 Task: Look for space in Villarrica, Paraguay from 9th June, 2023 to 16th June, 2023 for 2 adults in price range Rs.8000 to Rs.16000. Place can be entire place with 2 bedrooms having 2 beds and 1 bathroom. Property type can be house, flat, guest house. Booking option can be shelf check-in. Required host language is English.
Action: Mouse moved to (444, 93)
Screenshot: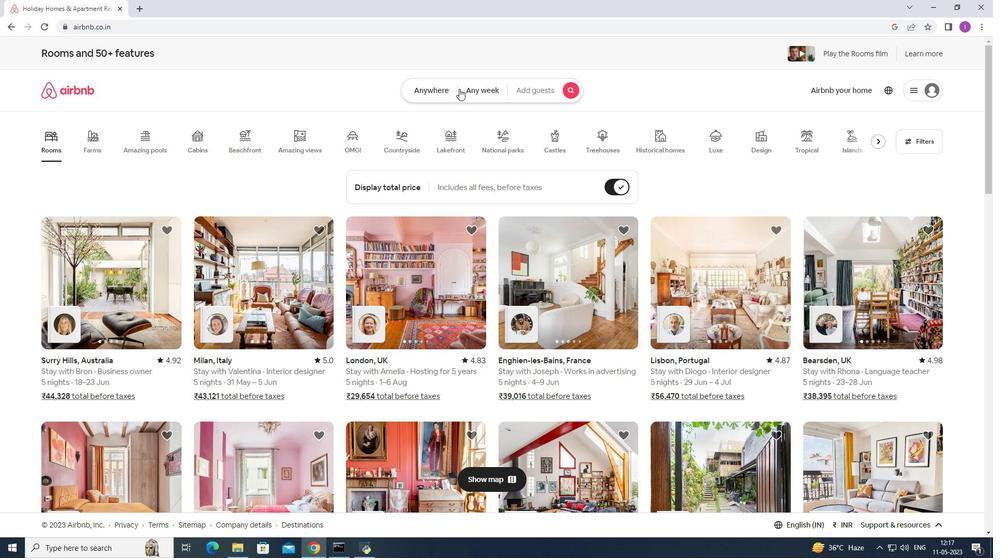 
Action: Mouse pressed left at (444, 93)
Screenshot: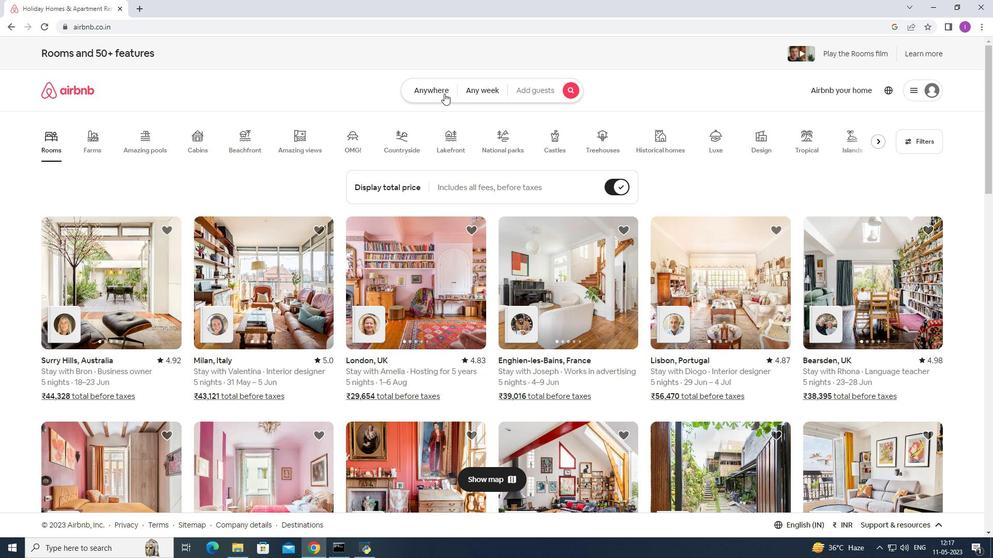 
Action: Mouse moved to (322, 133)
Screenshot: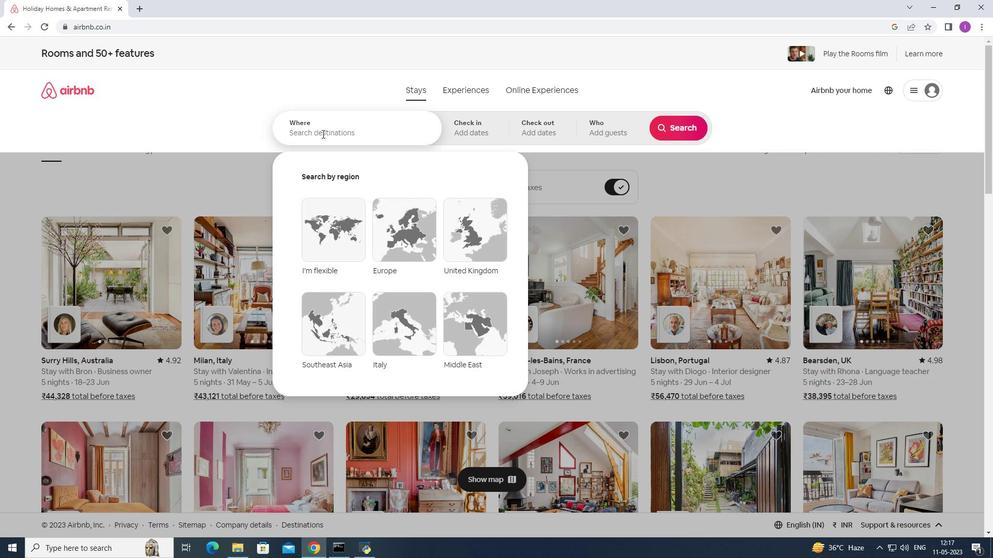 
Action: Mouse pressed left at (322, 133)
Screenshot: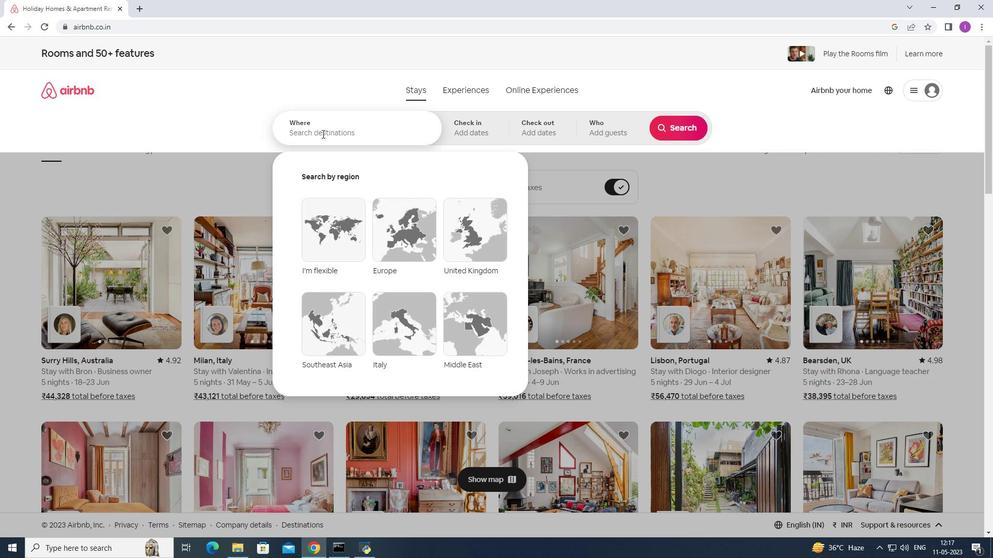 
Action: Mouse moved to (473, 103)
Screenshot: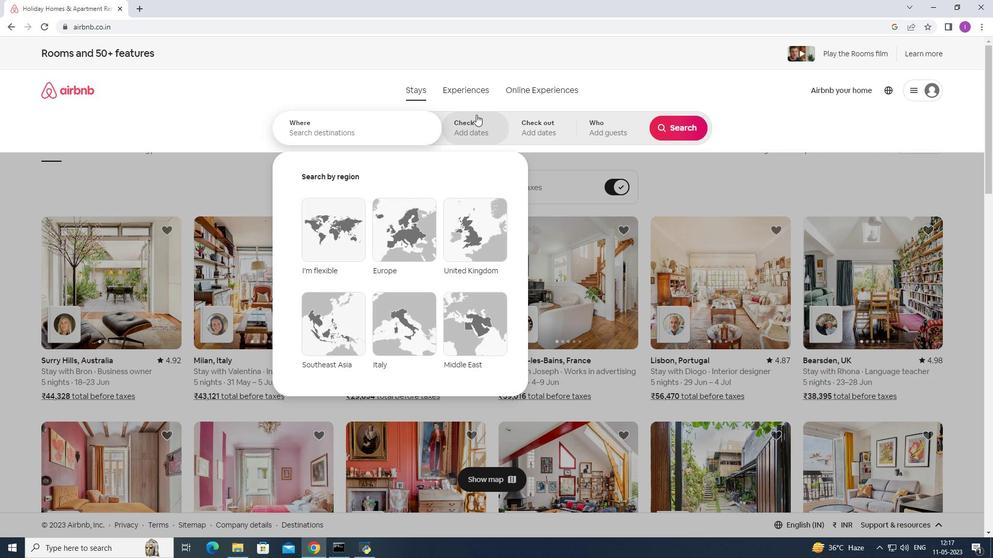 
Action: Key pressed <Key.shift>Villarrica,<Key.shift>Paraguay
Screenshot: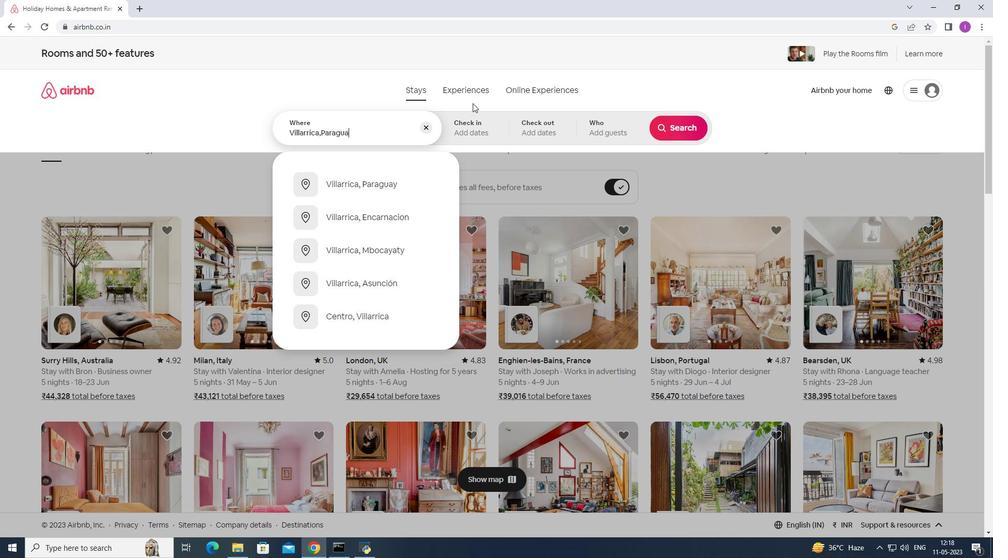 
Action: Mouse moved to (377, 180)
Screenshot: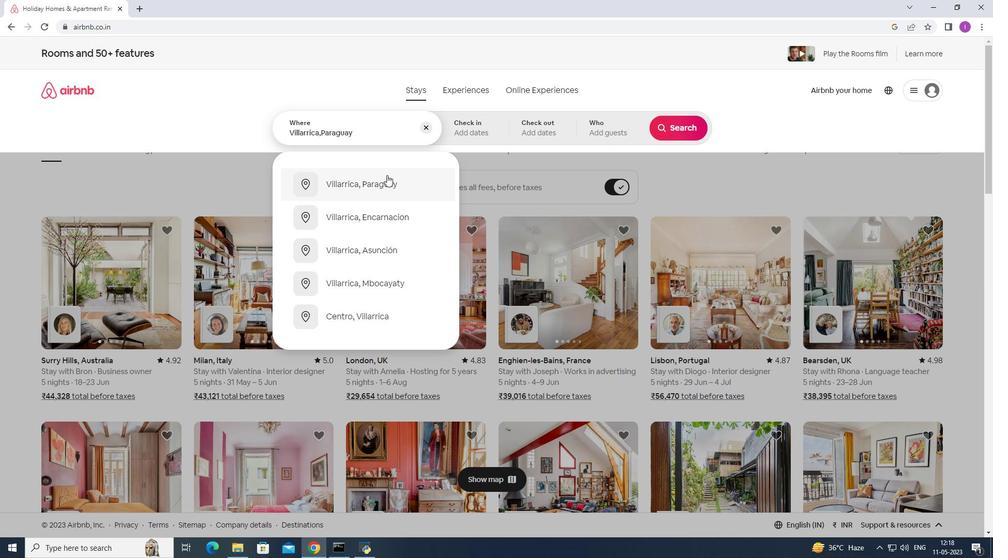 
Action: Mouse pressed left at (377, 180)
Screenshot: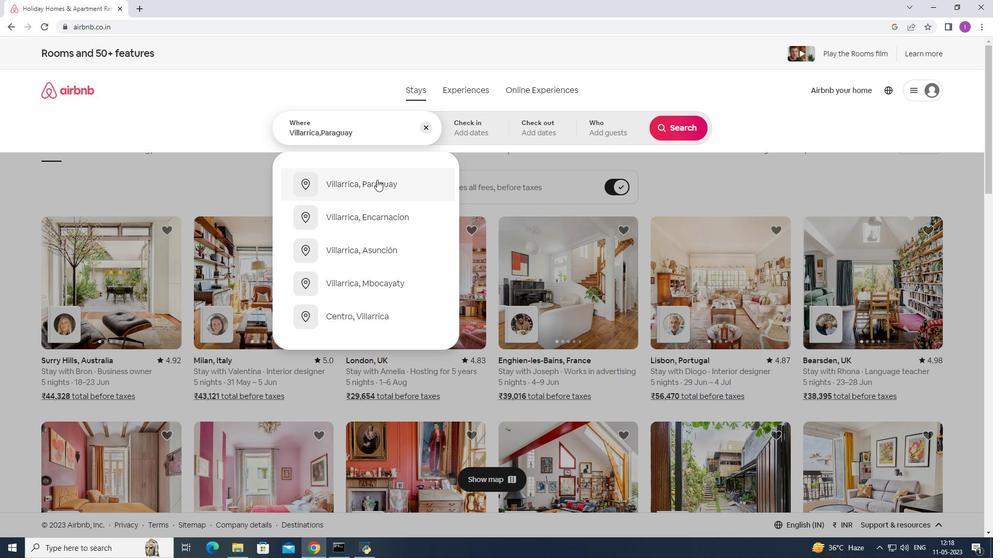 
Action: Mouse moved to (677, 212)
Screenshot: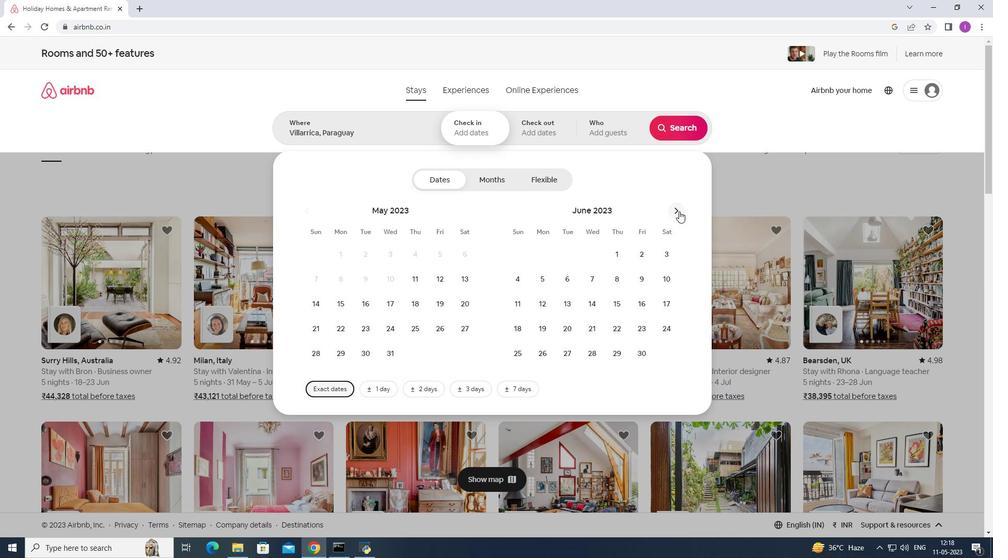 
Action: Mouse pressed left at (677, 212)
Screenshot: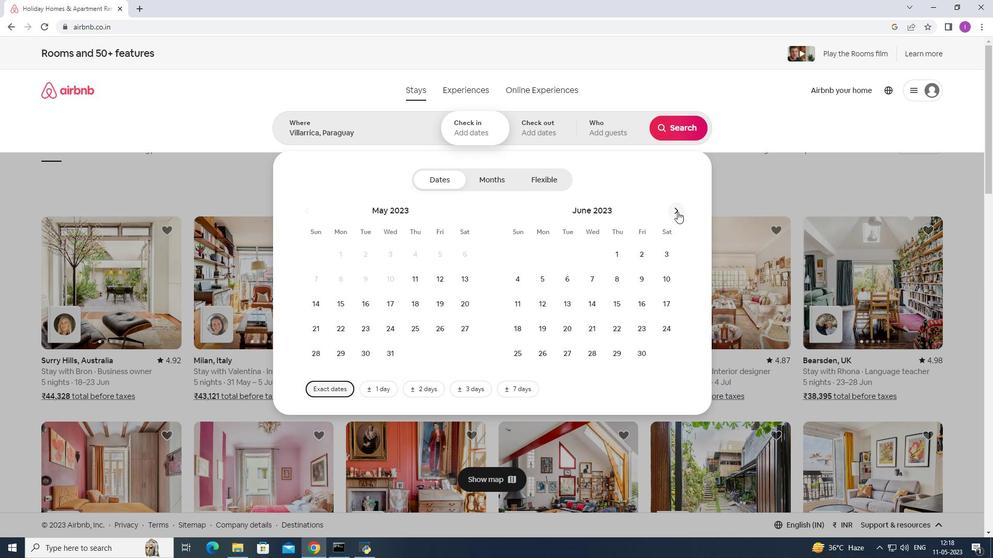 
Action: Mouse moved to (442, 283)
Screenshot: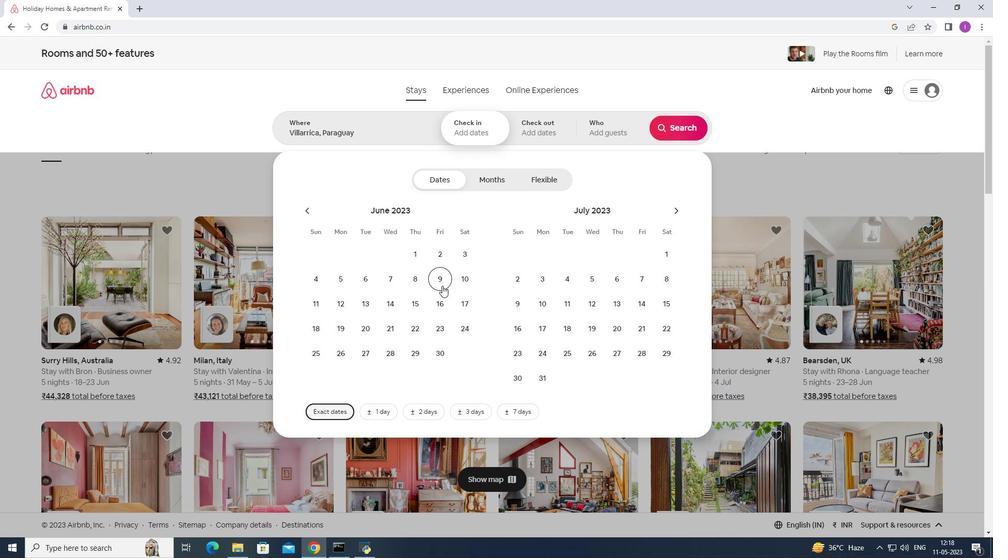 
Action: Mouse pressed left at (442, 283)
Screenshot: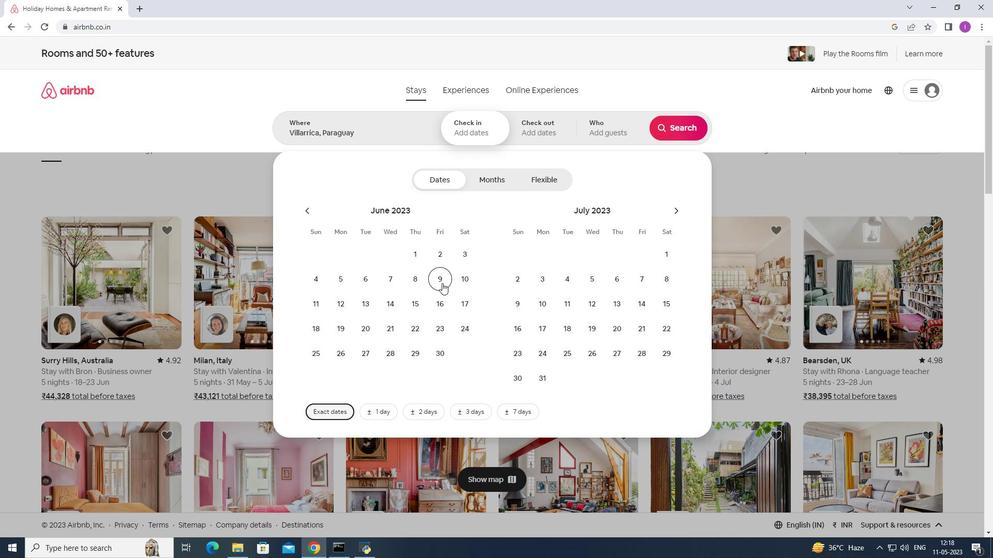 
Action: Mouse moved to (442, 297)
Screenshot: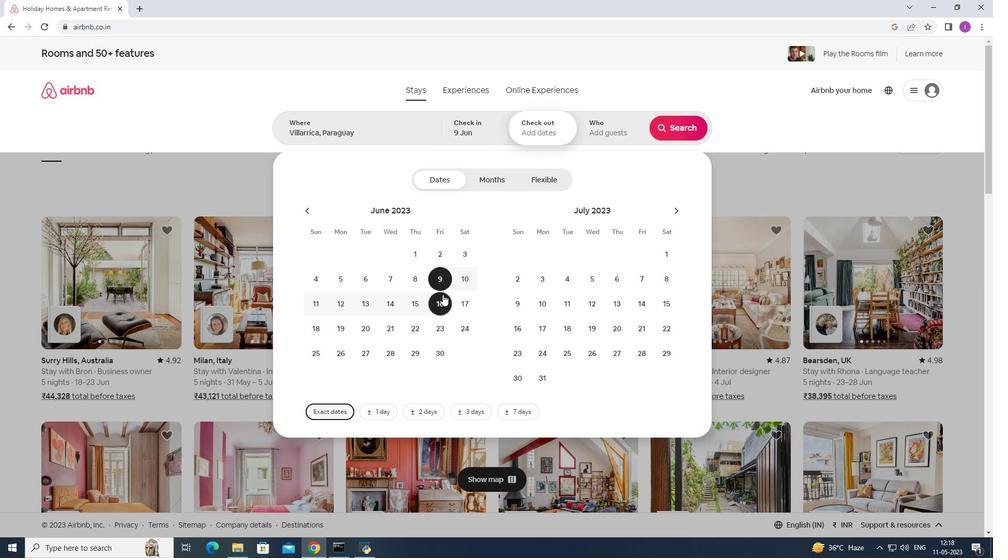
Action: Mouse pressed left at (442, 297)
Screenshot: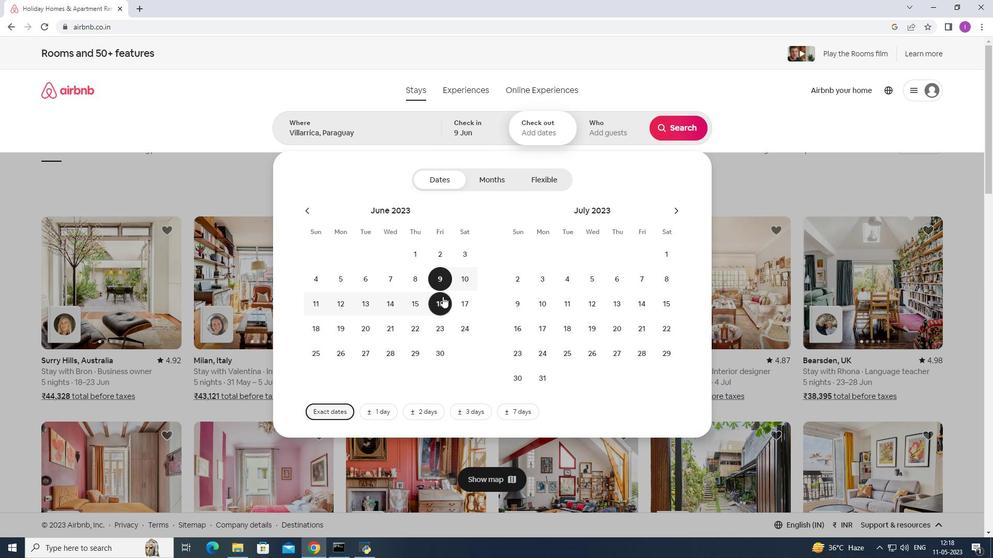 
Action: Mouse moved to (622, 135)
Screenshot: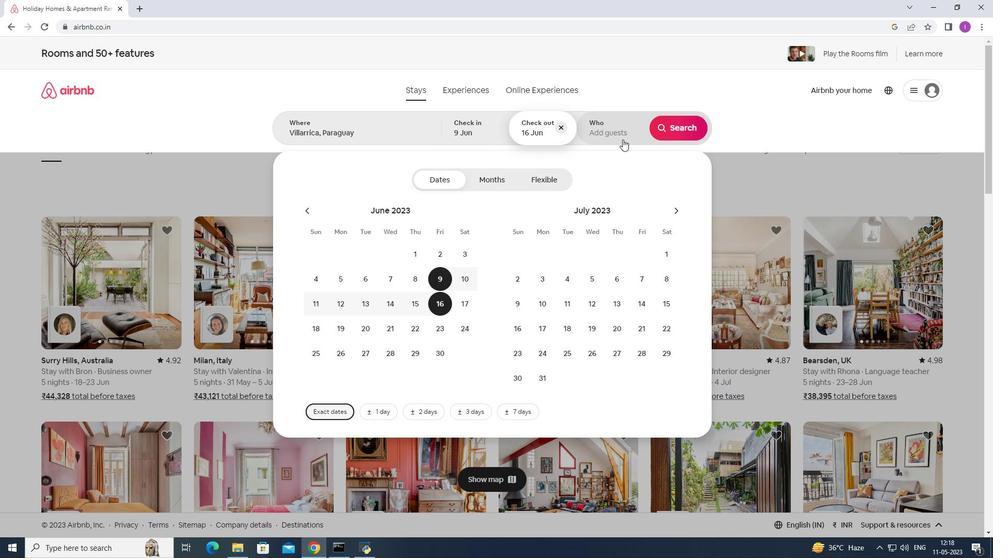 
Action: Mouse pressed left at (622, 135)
Screenshot: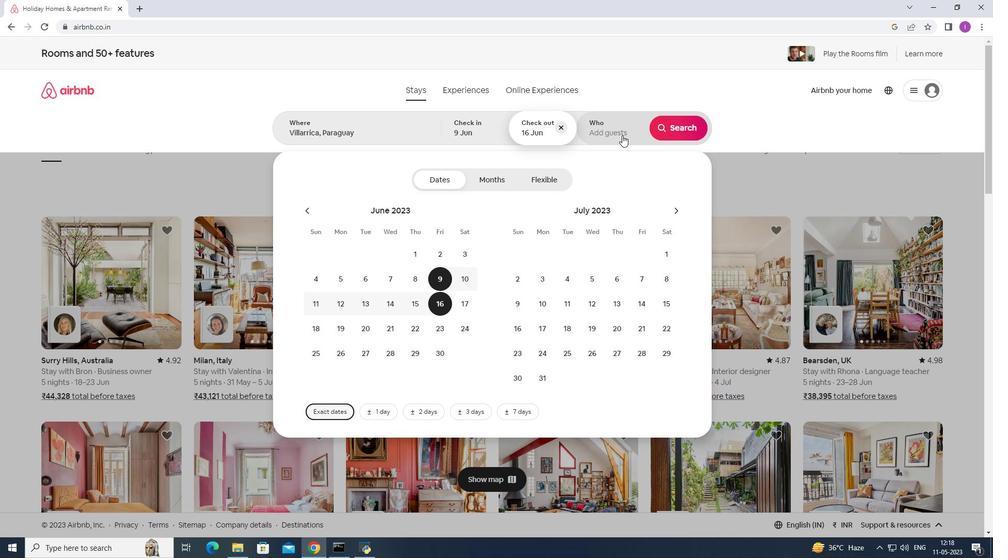 
Action: Mouse moved to (681, 184)
Screenshot: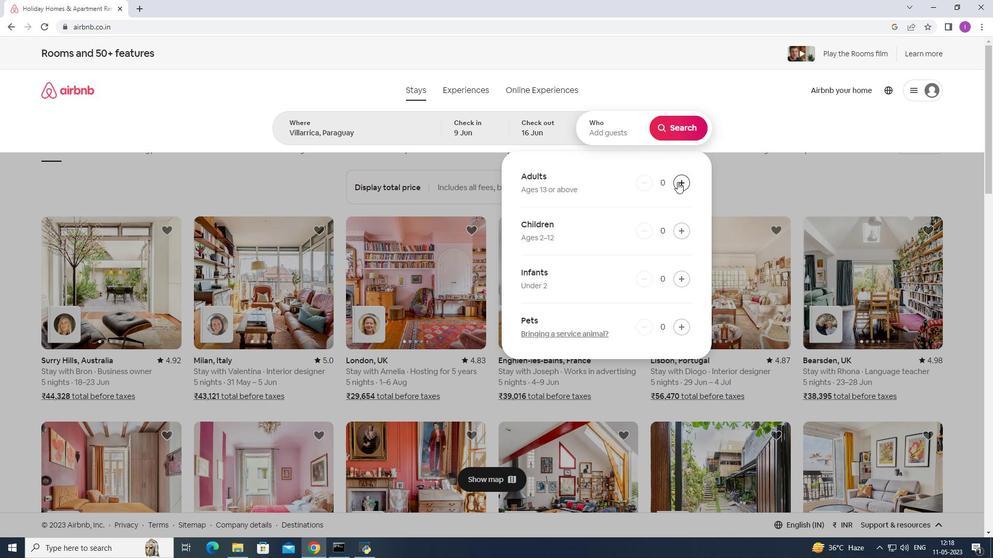 
Action: Mouse pressed left at (681, 184)
Screenshot: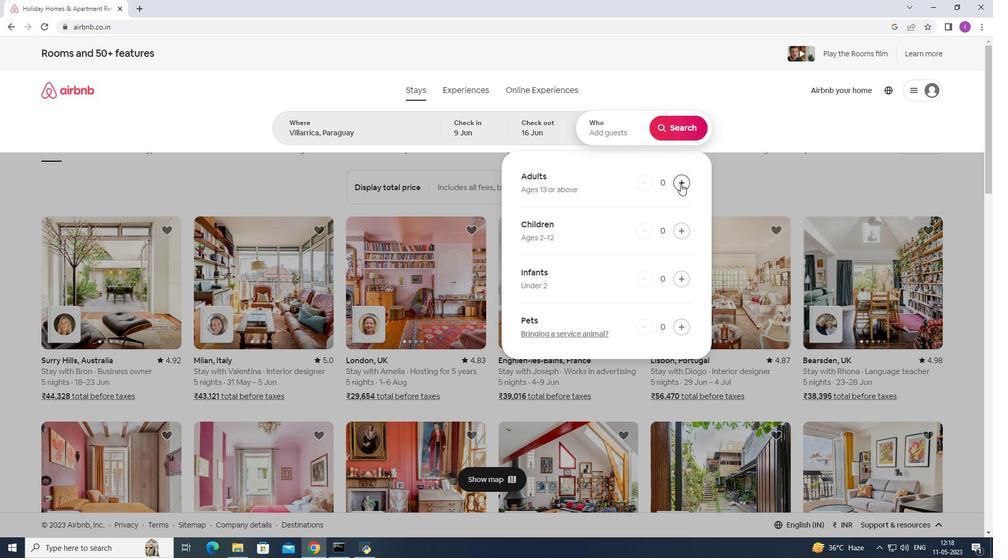 
Action: Mouse moved to (681, 183)
Screenshot: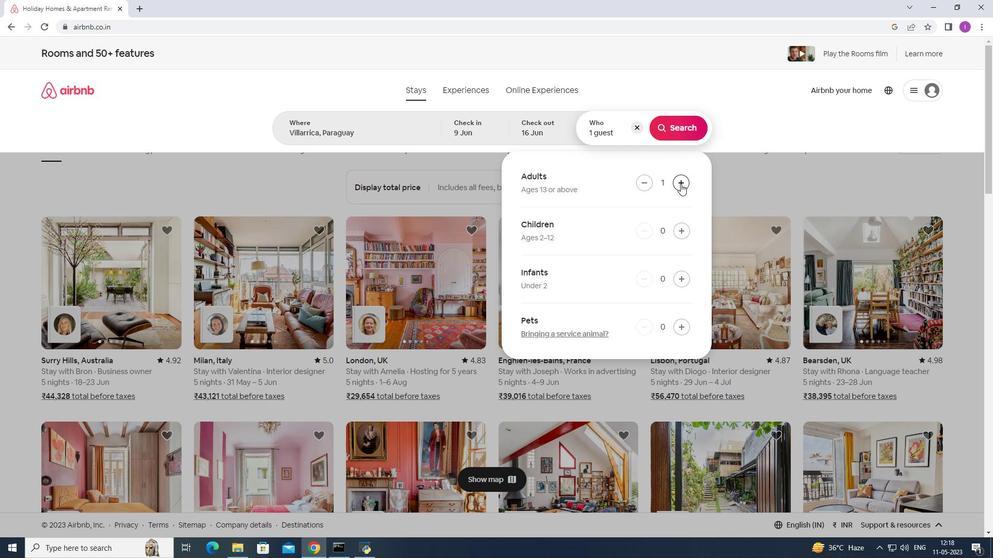 
Action: Mouse pressed left at (681, 183)
Screenshot: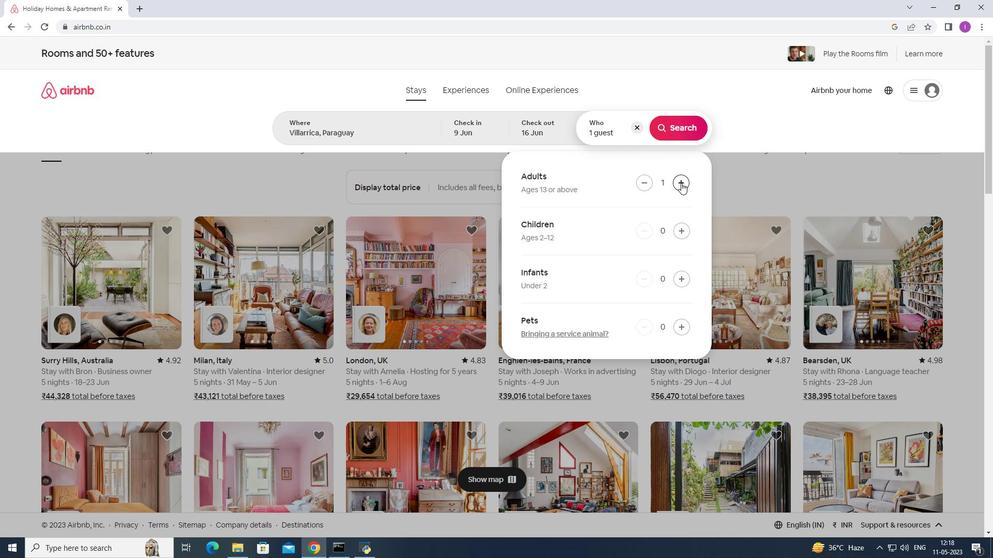 
Action: Mouse moved to (672, 122)
Screenshot: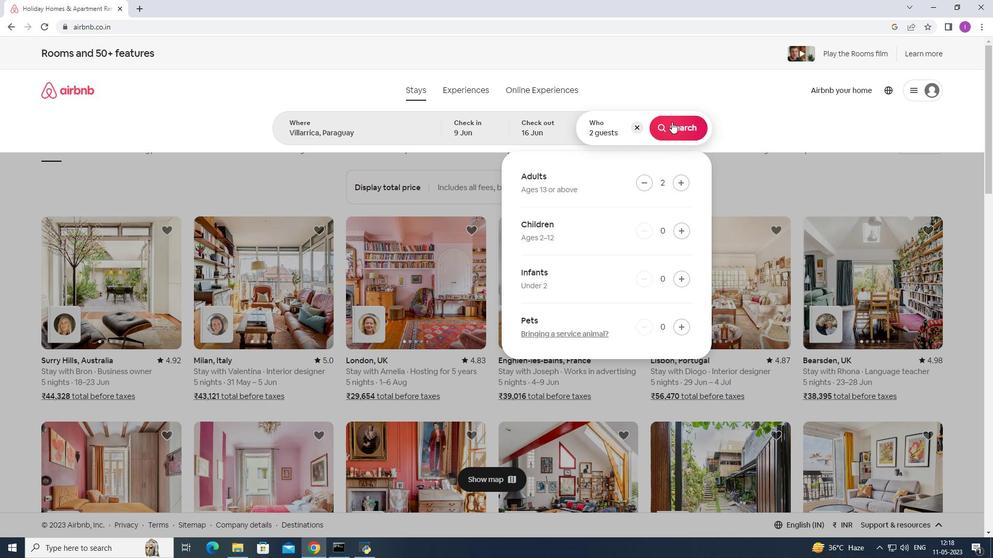 
Action: Mouse pressed left at (672, 122)
Screenshot: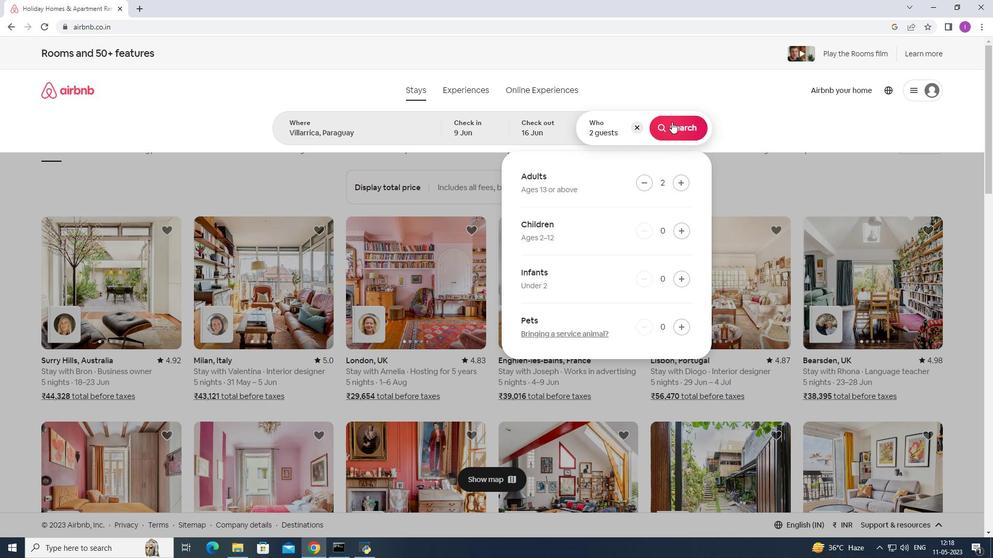 
Action: Mouse moved to (940, 92)
Screenshot: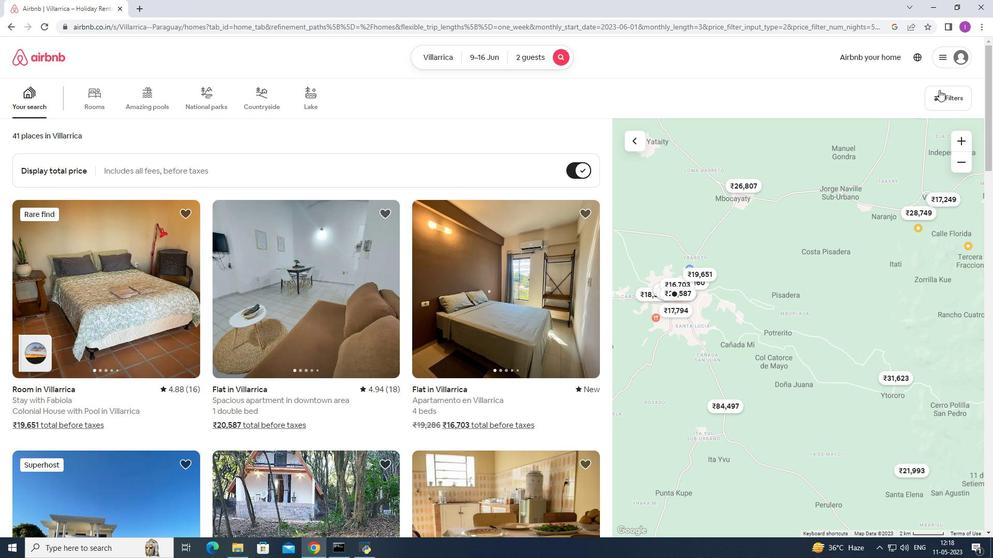 
Action: Mouse pressed left at (940, 92)
Screenshot: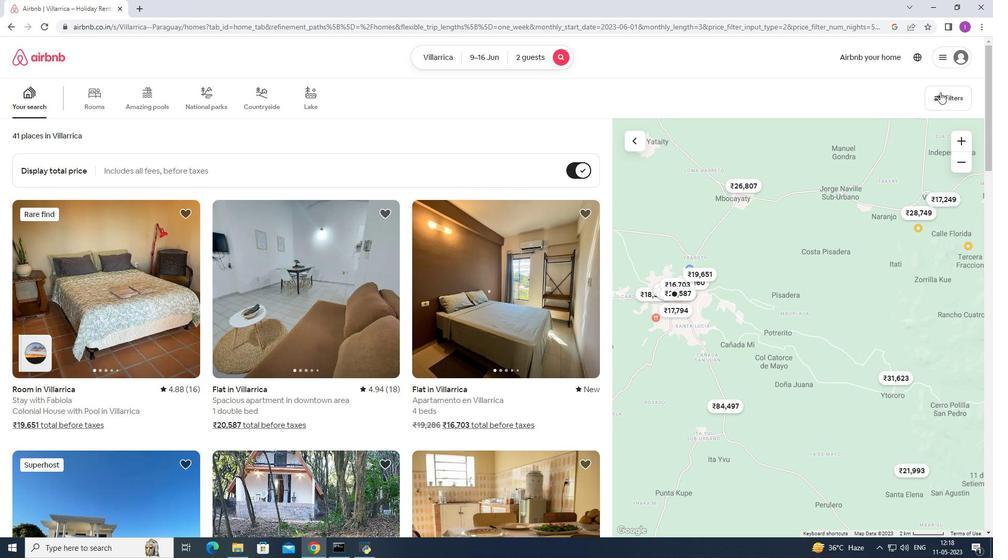 
Action: Mouse moved to (564, 356)
Screenshot: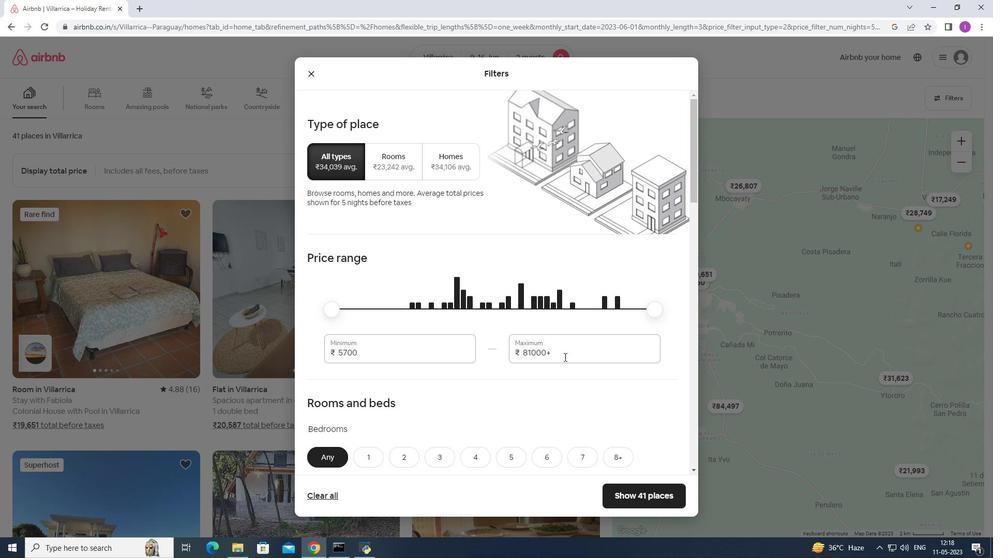 
Action: Mouse pressed left at (564, 356)
Screenshot: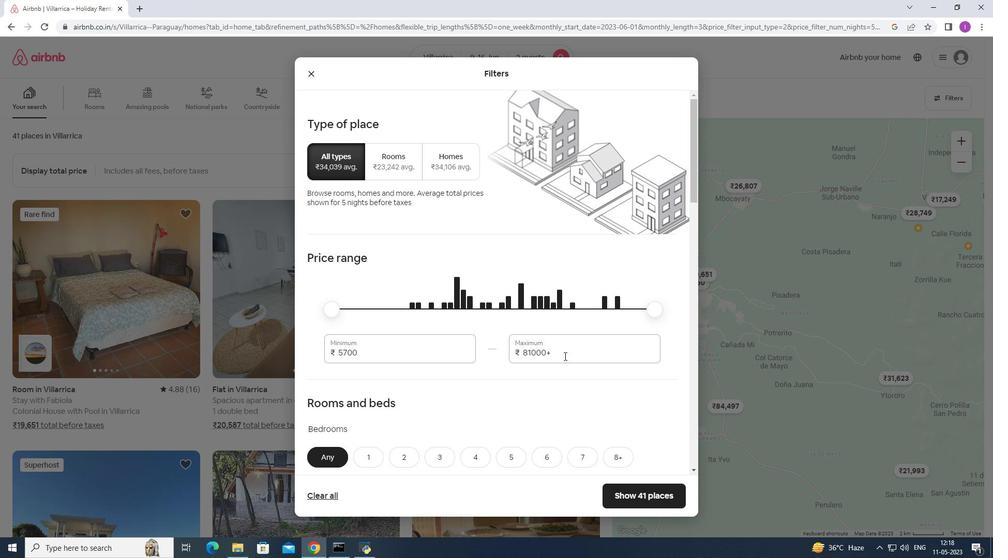 
Action: Mouse moved to (518, 352)
Screenshot: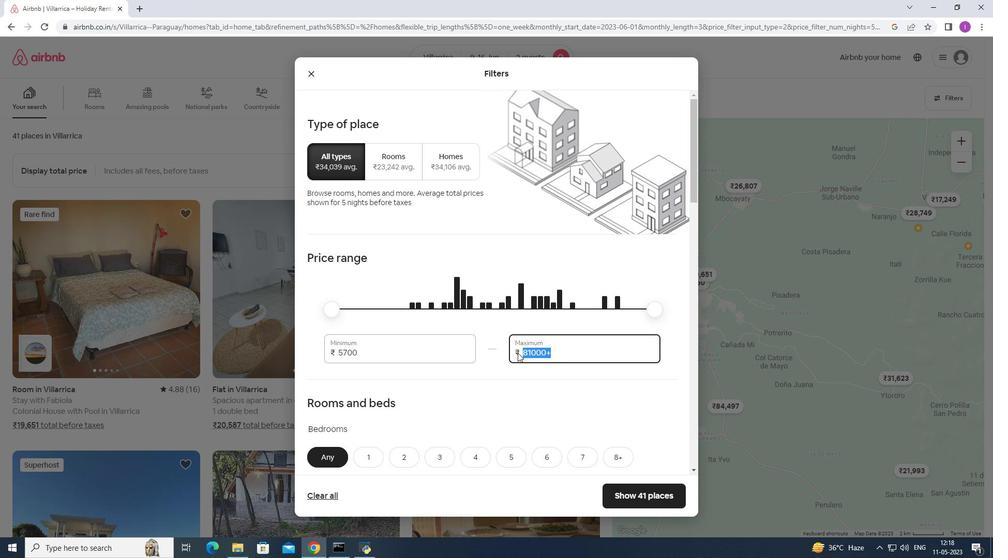 
Action: Key pressed 16
Screenshot: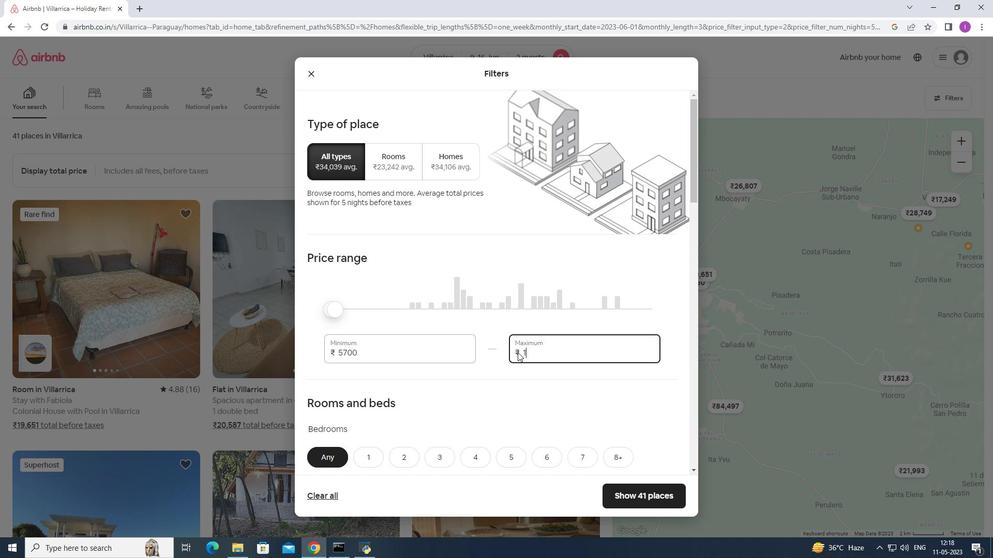 
Action: Mouse moved to (518, 352)
Screenshot: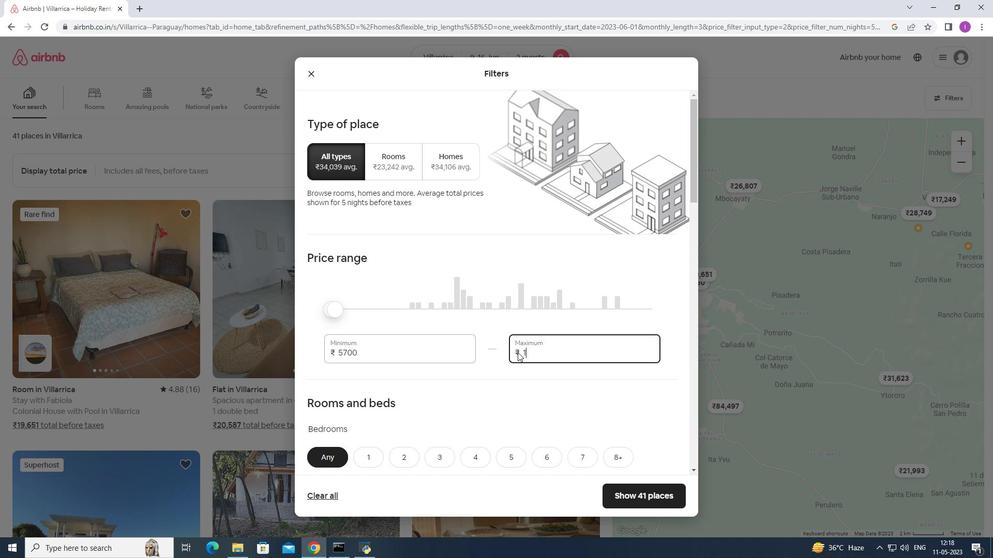 
Action: Key pressed 00
Screenshot: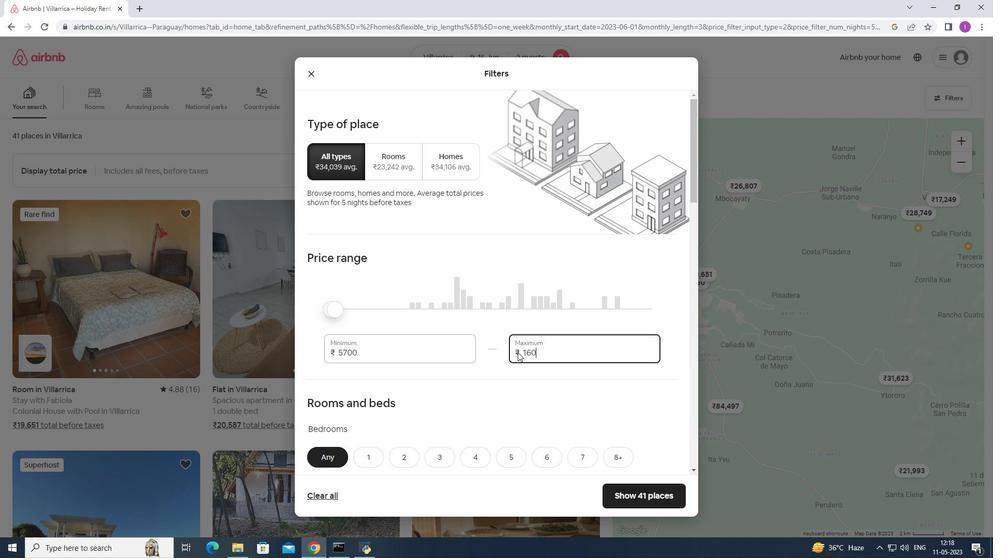 
Action: Mouse moved to (518, 351)
Screenshot: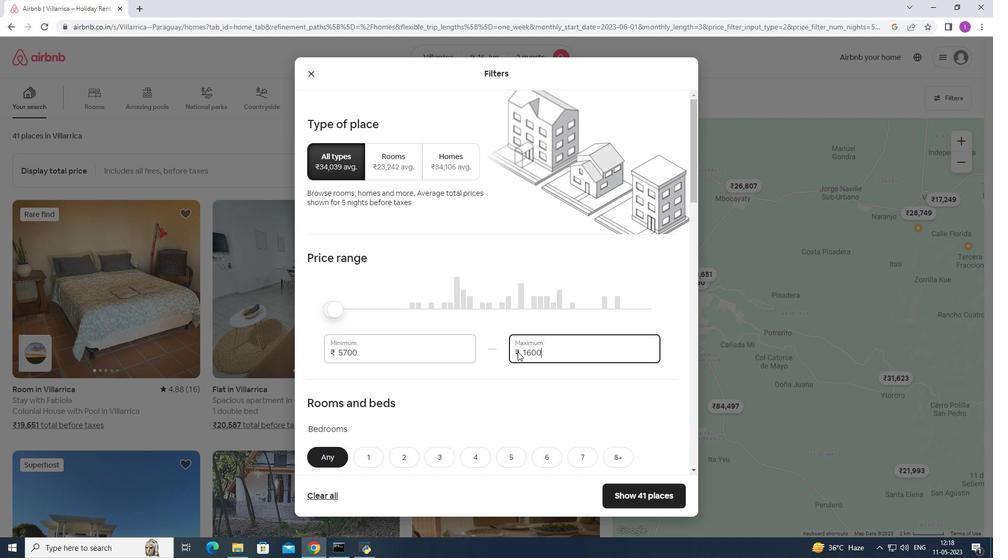 
Action: Key pressed 0
Screenshot: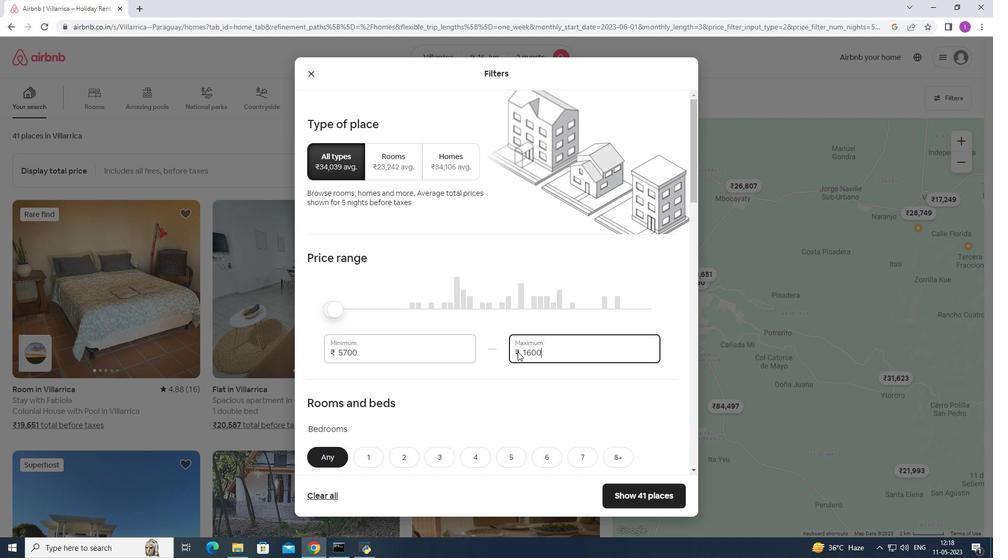 
Action: Mouse moved to (385, 350)
Screenshot: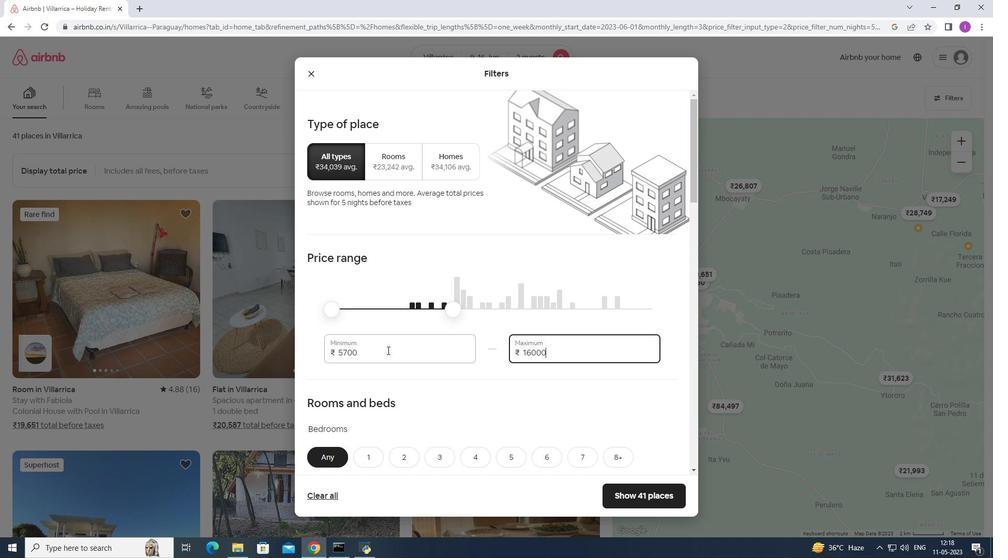 
Action: Mouse pressed left at (385, 350)
Screenshot: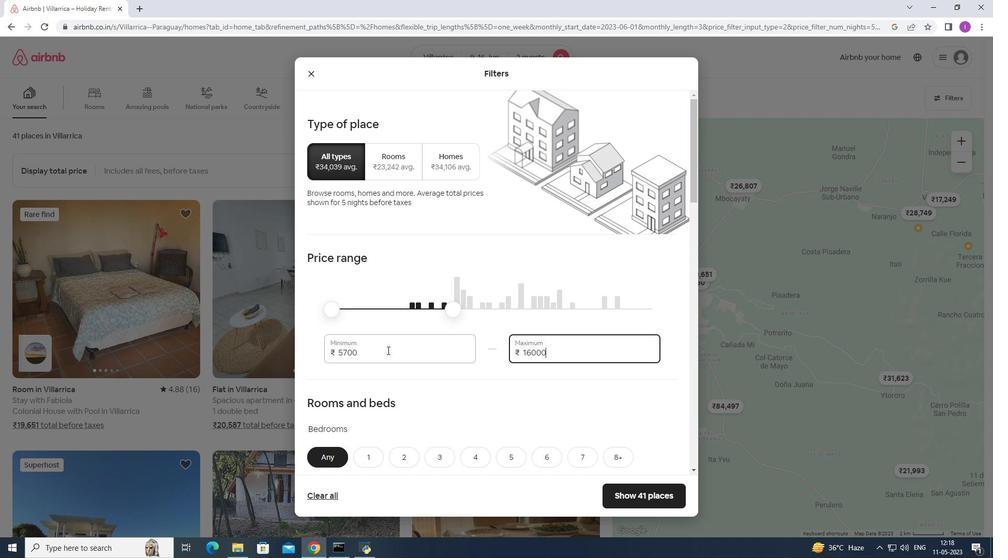 
Action: Mouse moved to (324, 356)
Screenshot: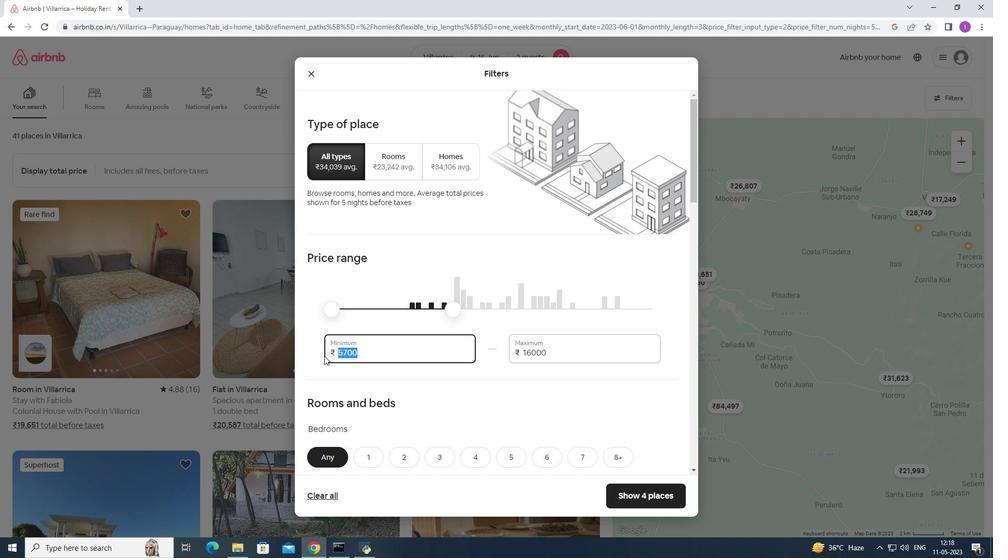 
Action: Key pressed 8
Screenshot: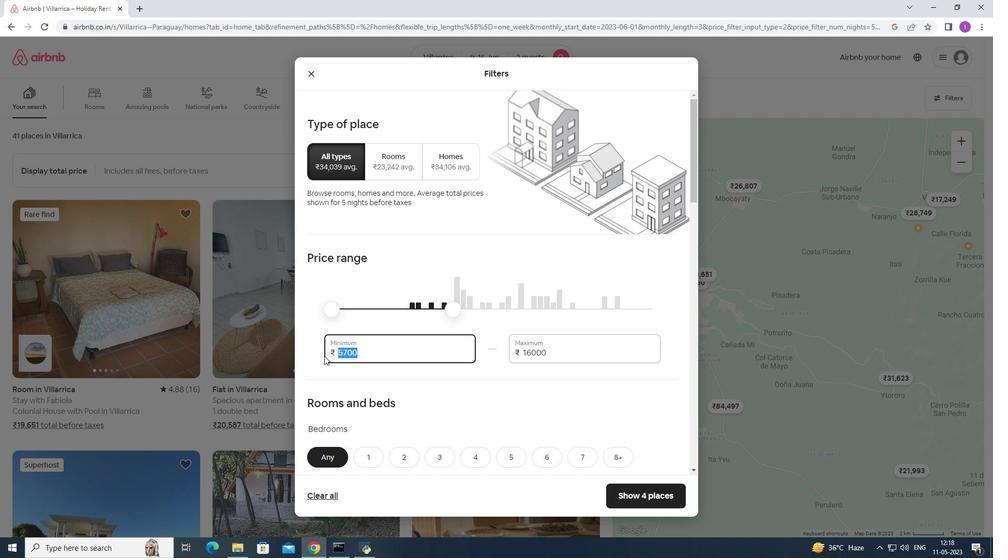 
Action: Mouse moved to (323, 356)
Screenshot: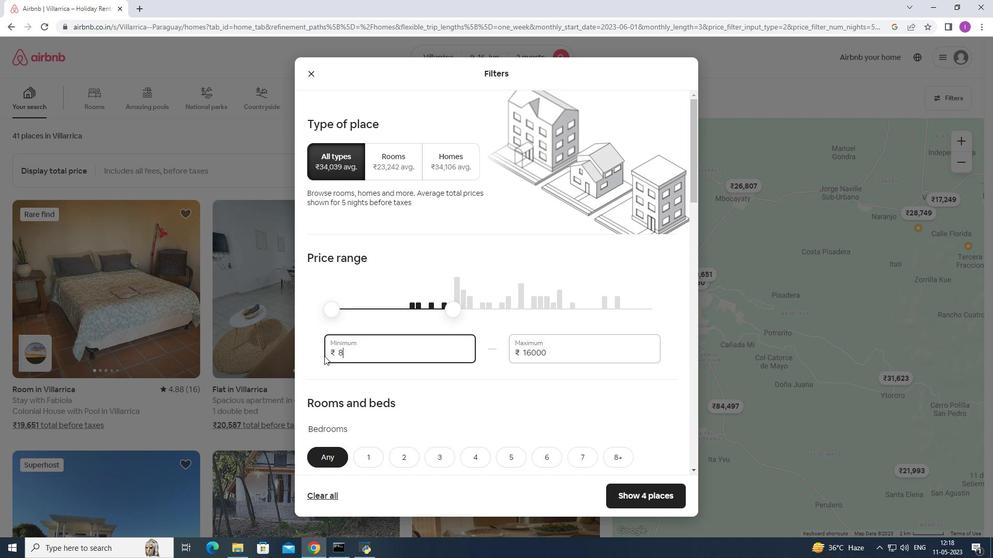 
Action: Key pressed 0
Screenshot: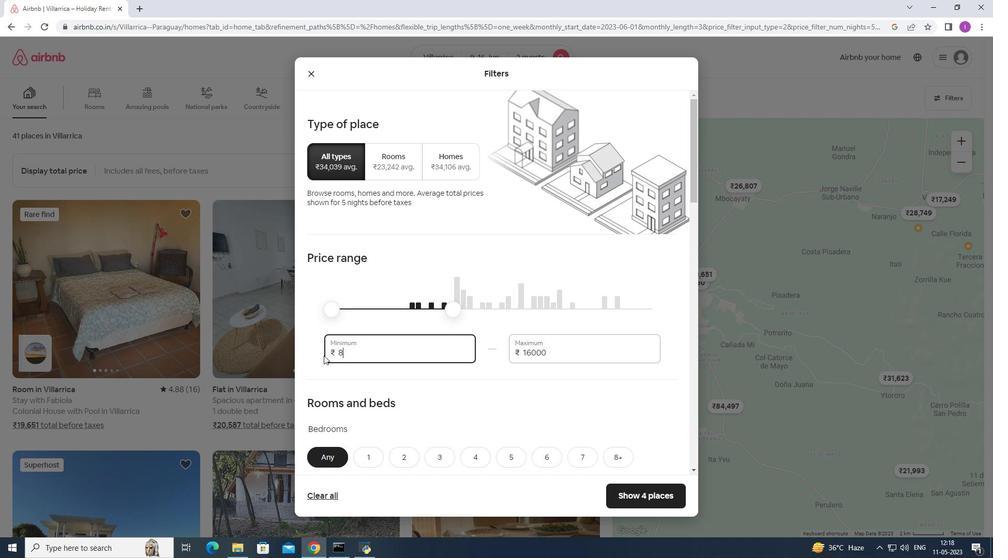 
Action: Mouse moved to (321, 355)
Screenshot: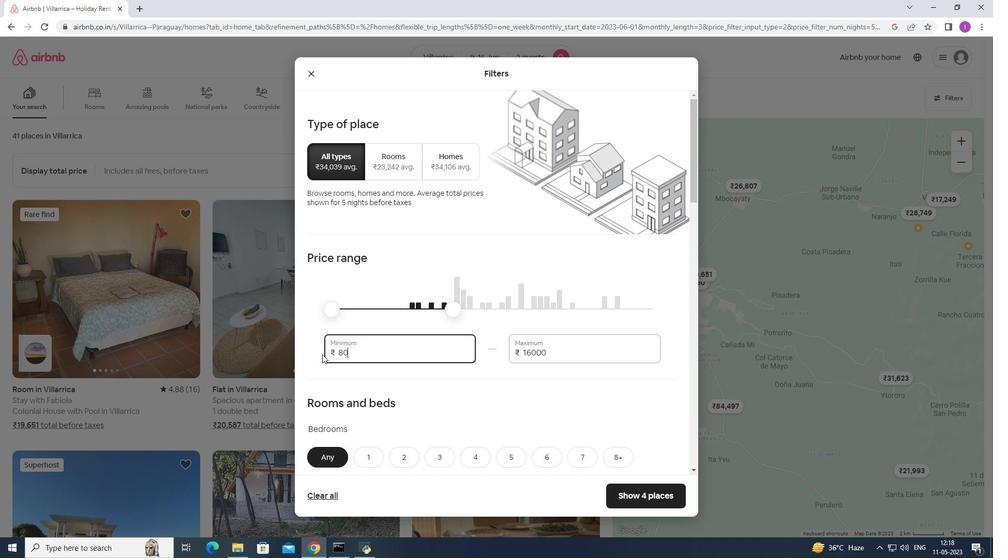 
Action: Key pressed 0
Screenshot: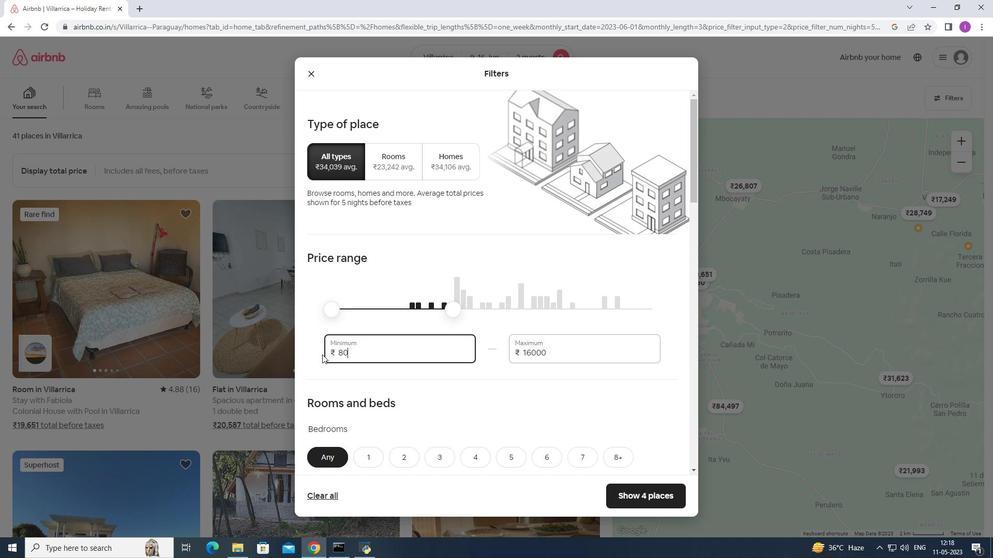 
Action: Mouse moved to (318, 351)
Screenshot: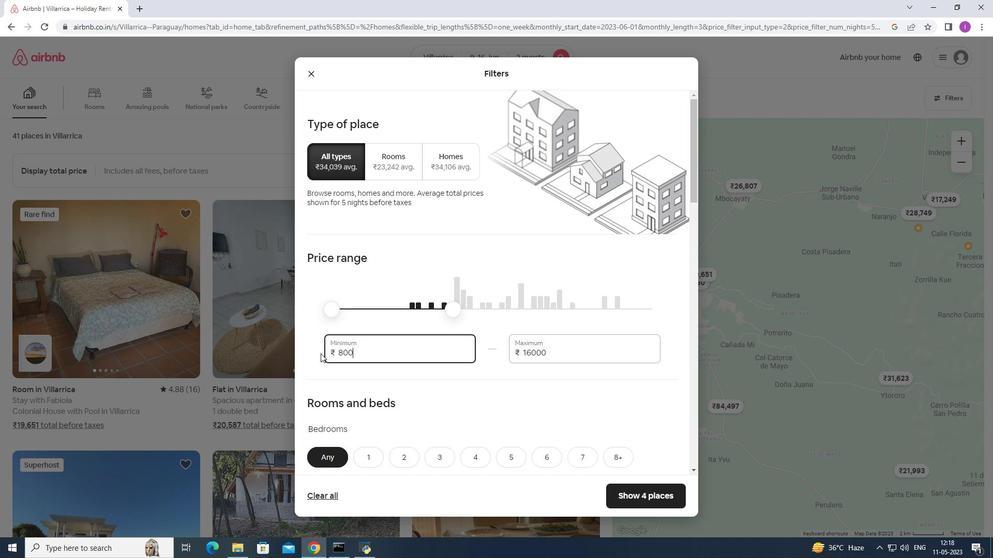 
Action: Key pressed 0
Screenshot: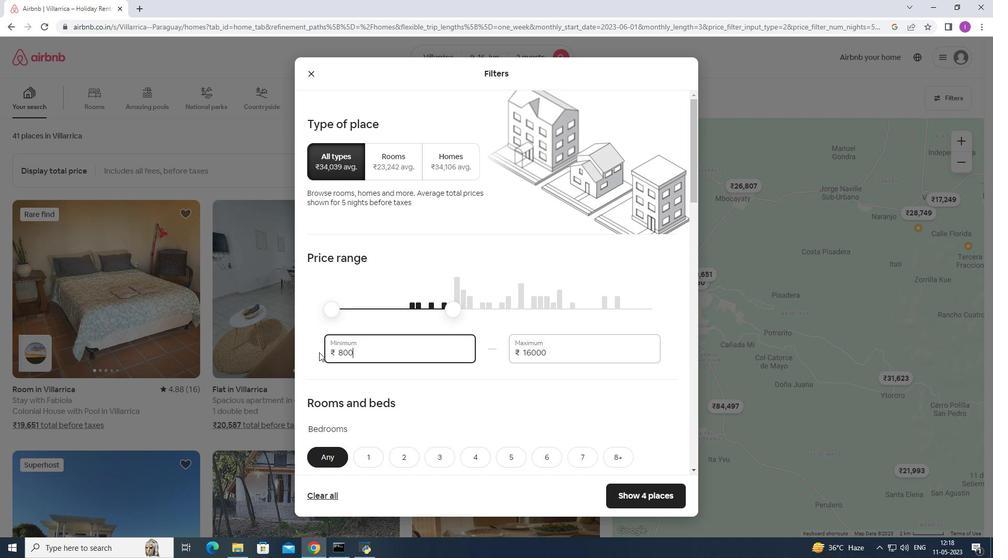 
Action: Mouse moved to (459, 371)
Screenshot: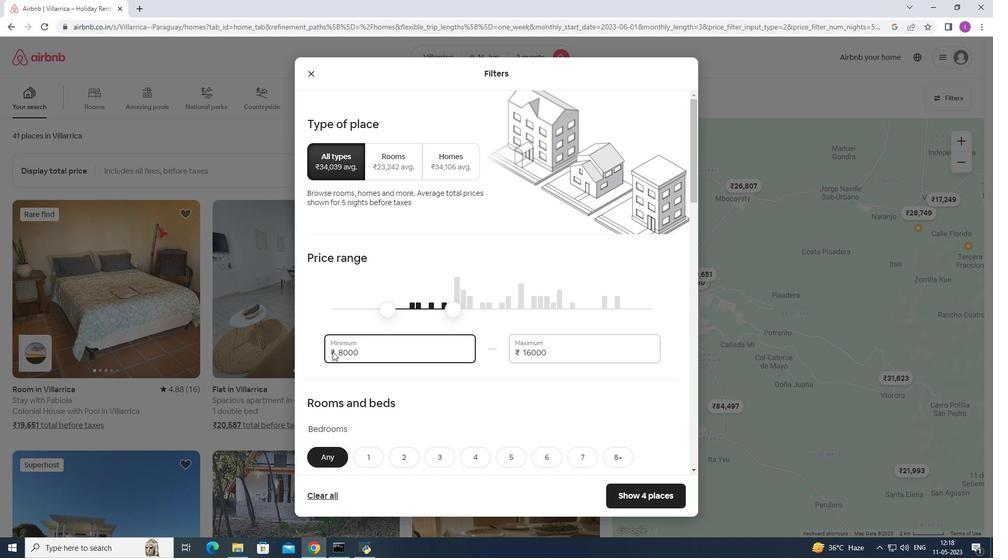 
Action: Mouse scrolled (459, 371) with delta (0, 0)
Screenshot: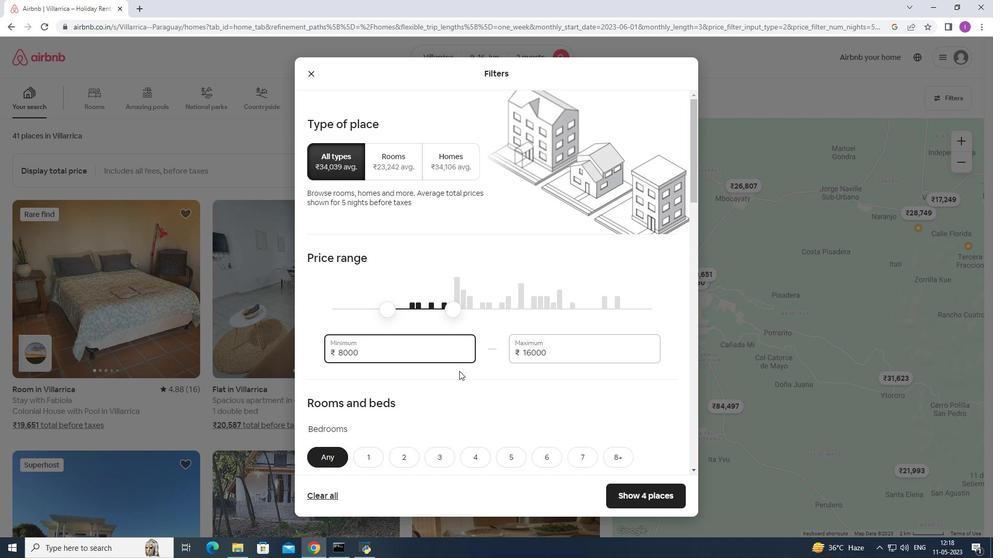 
Action: Mouse moved to (460, 371)
Screenshot: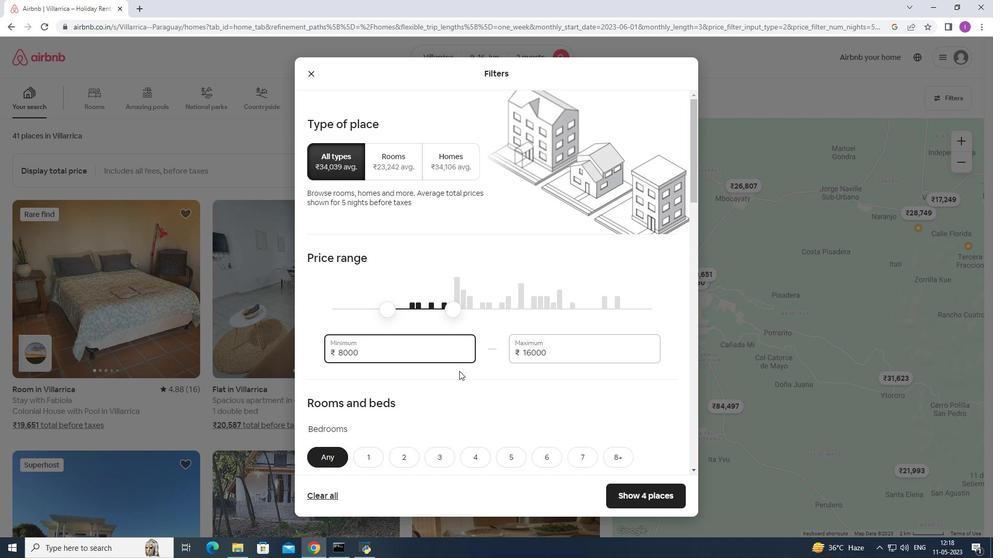 
Action: Mouse scrolled (460, 371) with delta (0, 0)
Screenshot: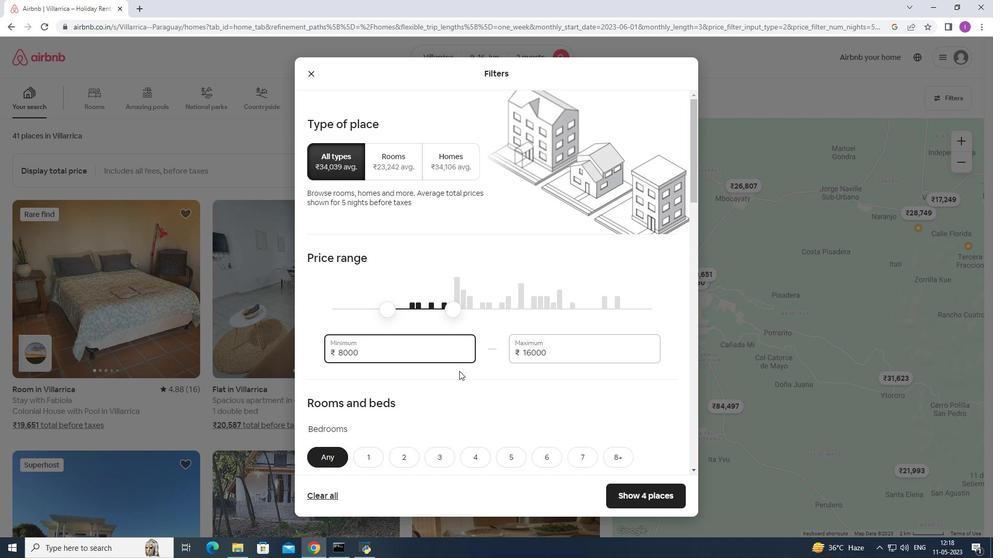 
Action: Mouse moved to (461, 371)
Screenshot: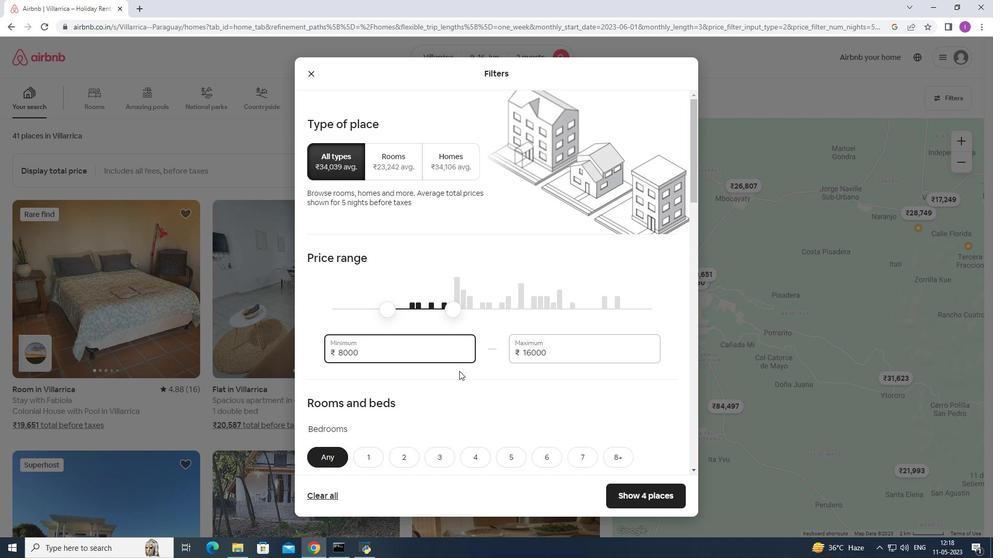 
Action: Mouse scrolled (461, 371) with delta (0, 0)
Screenshot: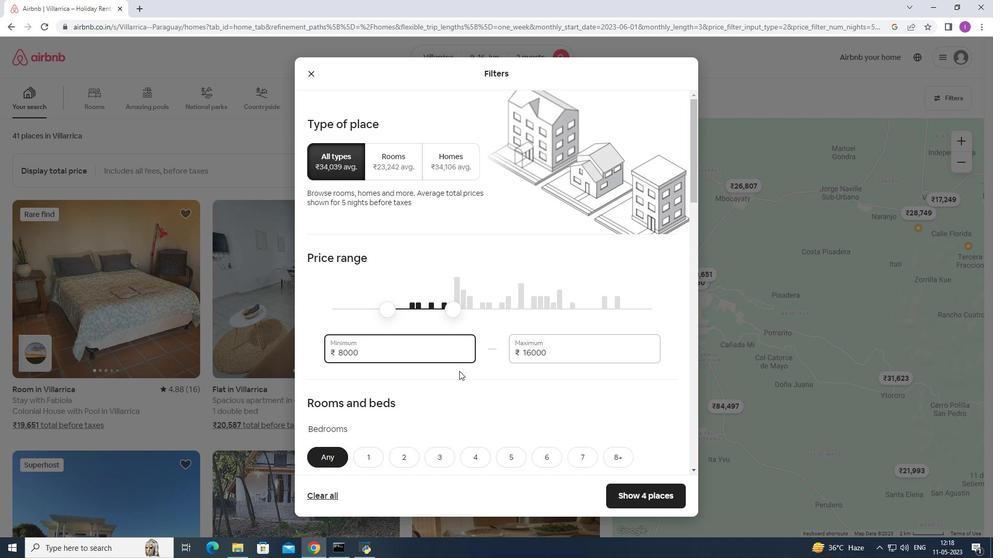 
Action: Mouse moved to (454, 298)
Screenshot: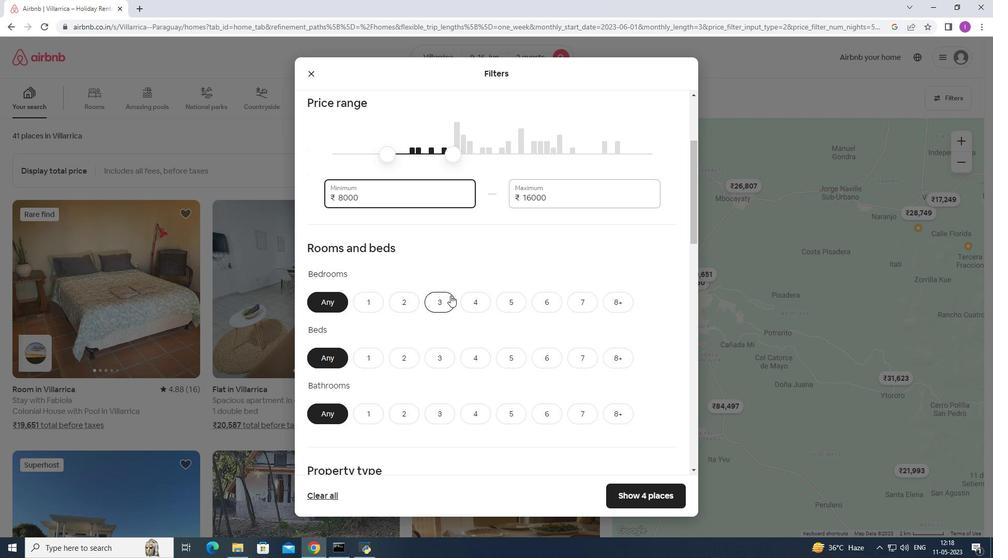 
Action: Mouse scrolled (454, 297) with delta (0, 0)
Screenshot: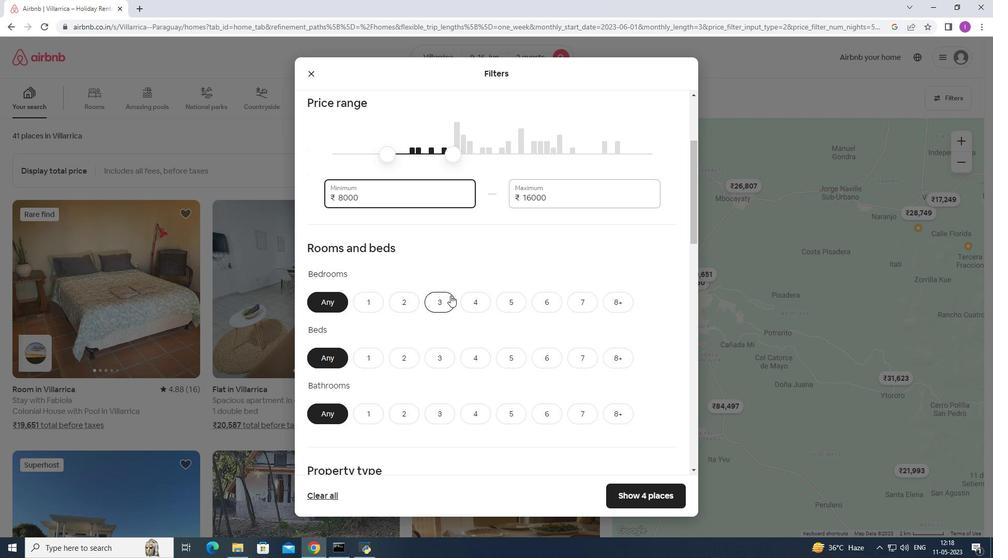 
Action: Mouse moved to (456, 299)
Screenshot: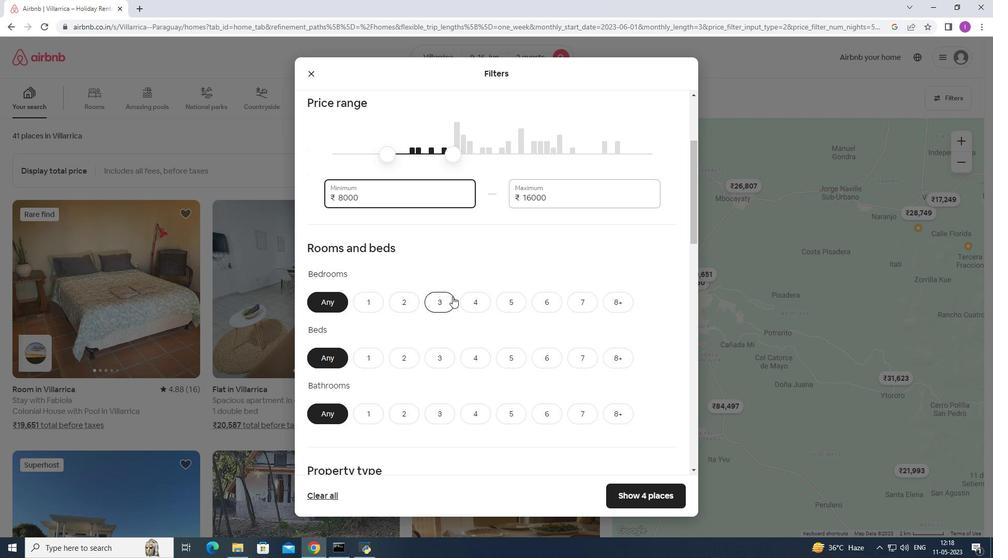
Action: Mouse scrolled (456, 299) with delta (0, 0)
Screenshot: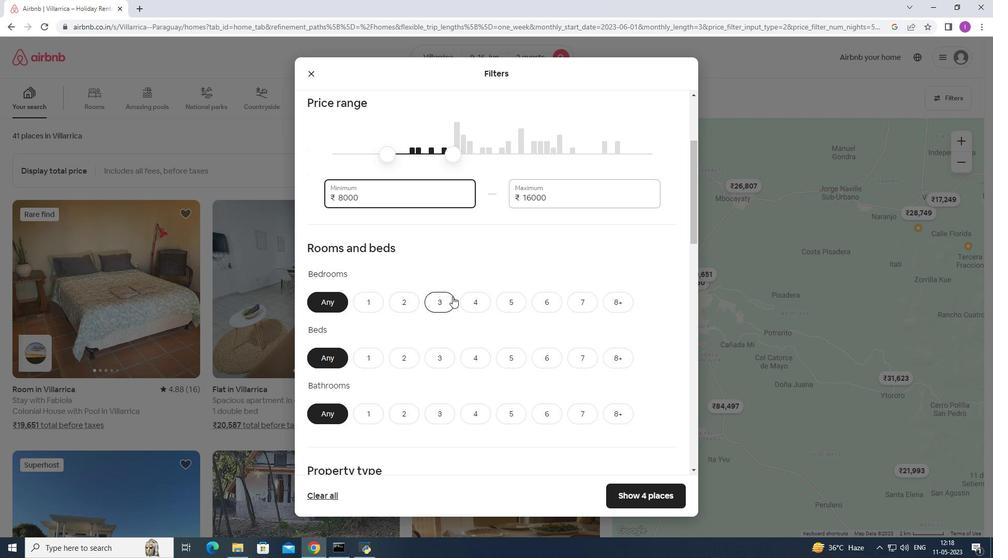 
Action: Mouse moved to (457, 299)
Screenshot: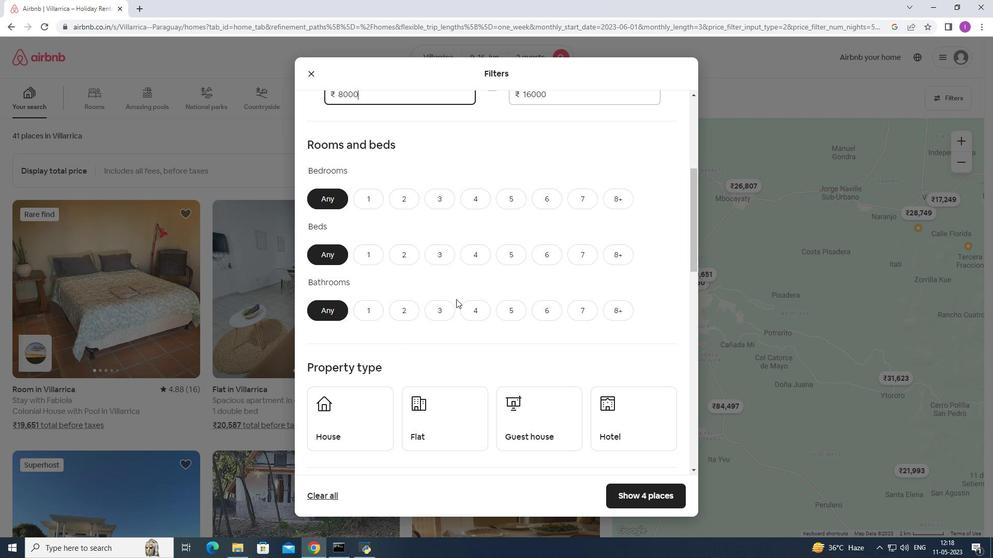 
Action: Mouse scrolled (457, 299) with delta (0, 0)
Screenshot: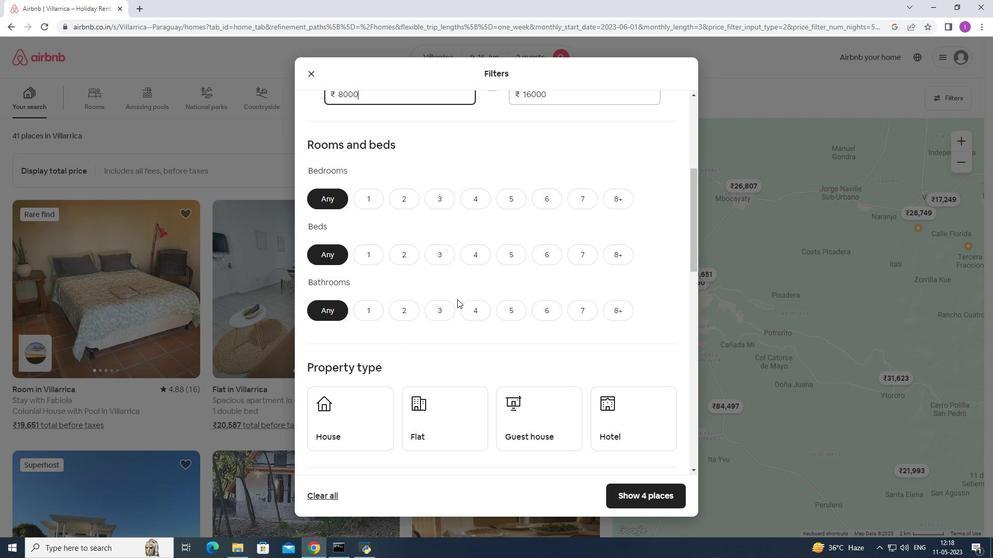 
Action: Mouse moved to (459, 300)
Screenshot: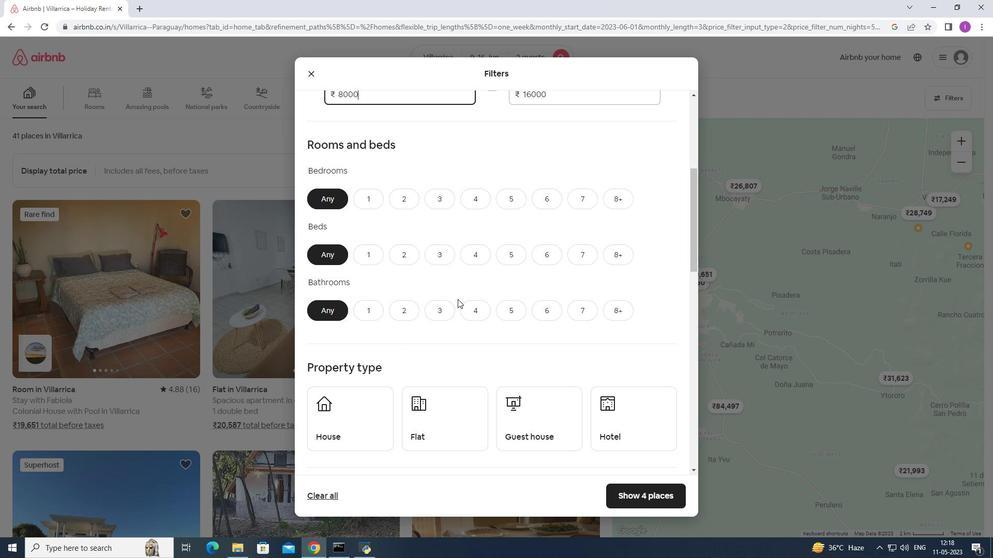 
Action: Mouse scrolled (459, 299) with delta (0, 0)
Screenshot: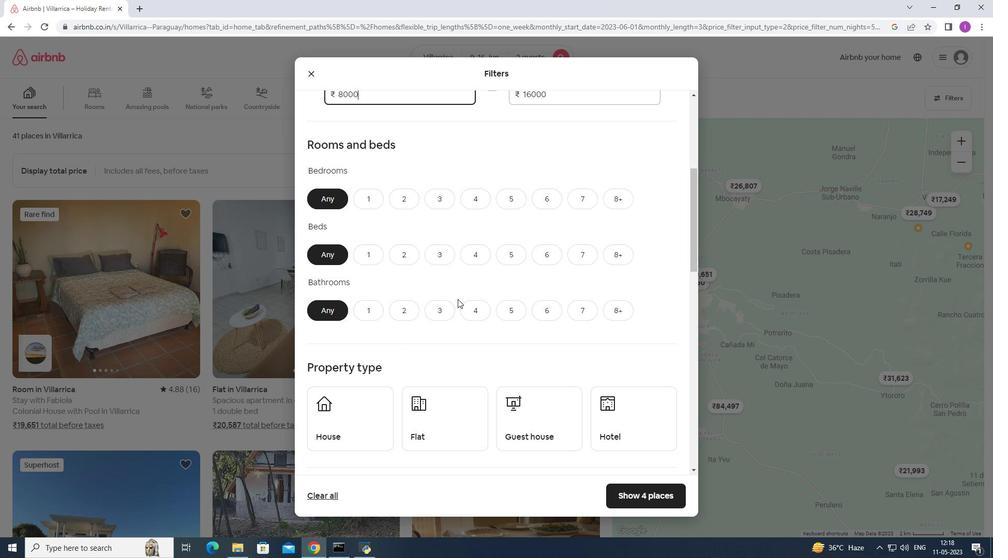 
Action: Mouse moved to (411, 100)
Screenshot: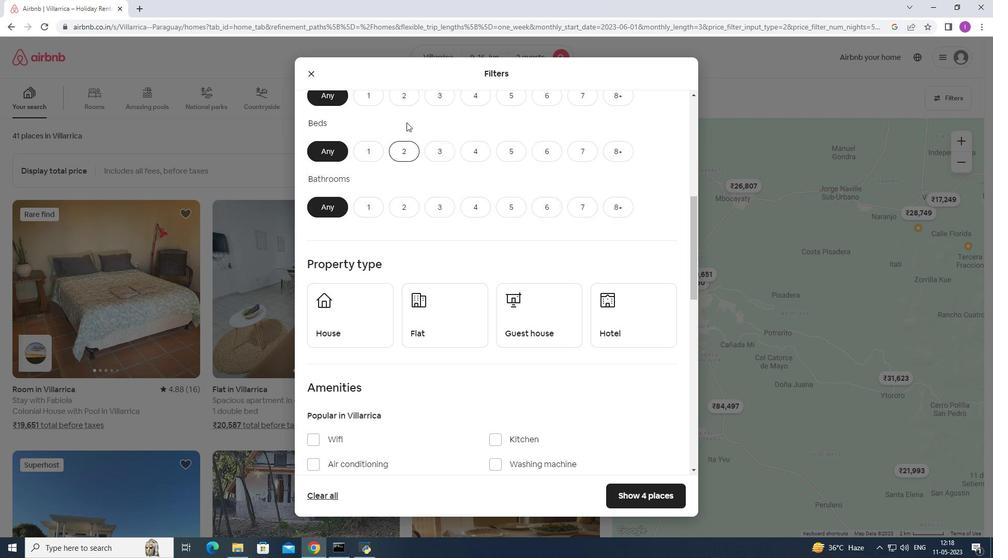 
Action: Mouse pressed left at (411, 100)
Screenshot: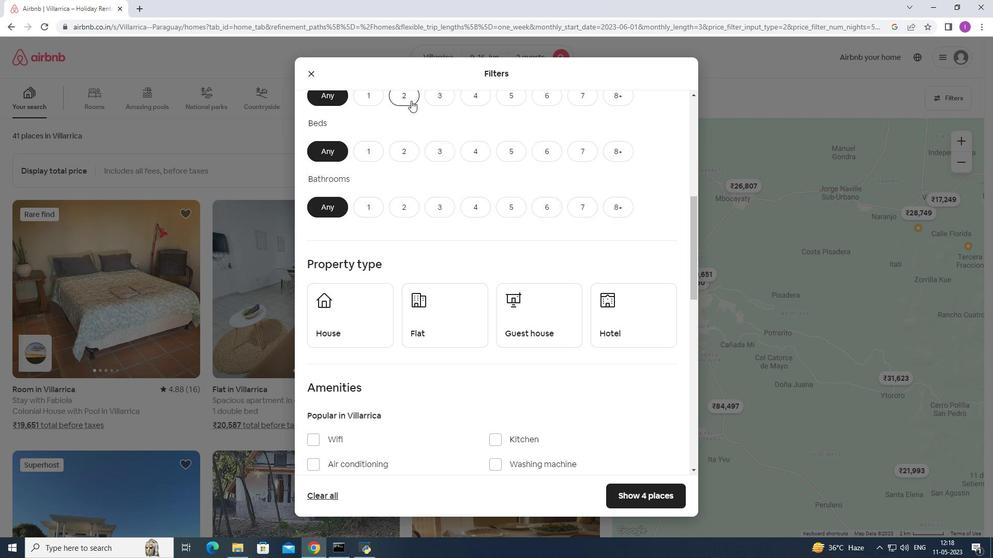 
Action: Mouse moved to (406, 148)
Screenshot: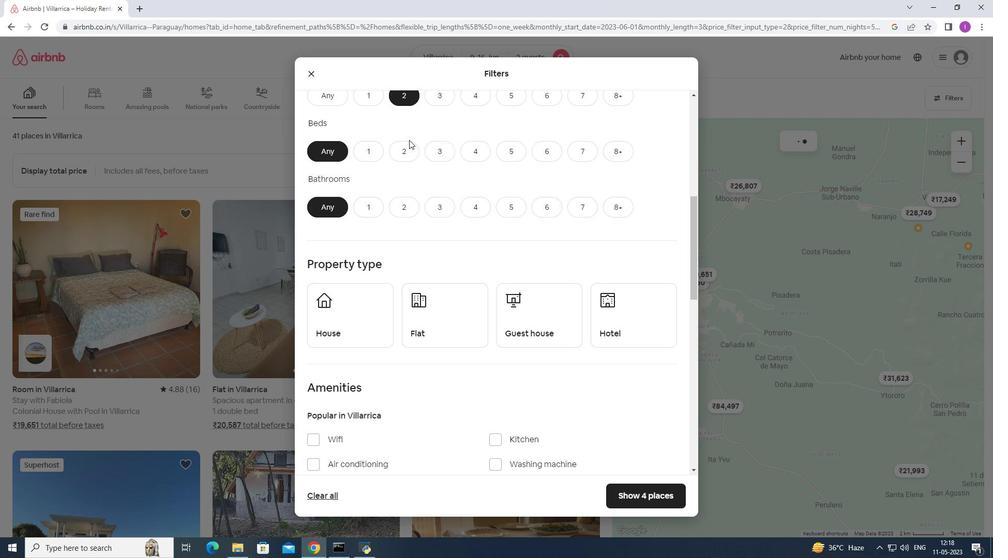 
Action: Mouse pressed left at (406, 148)
Screenshot: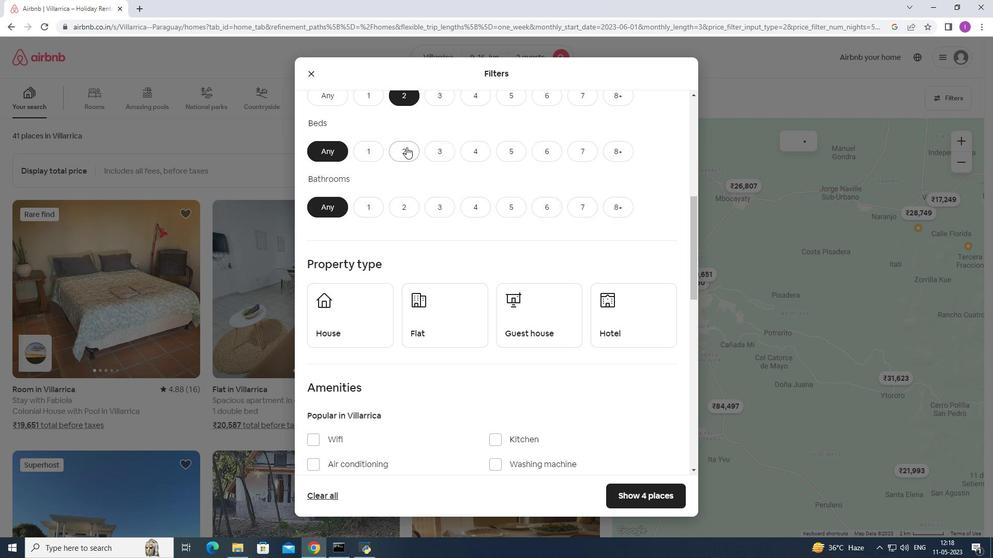 
Action: Mouse moved to (365, 203)
Screenshot: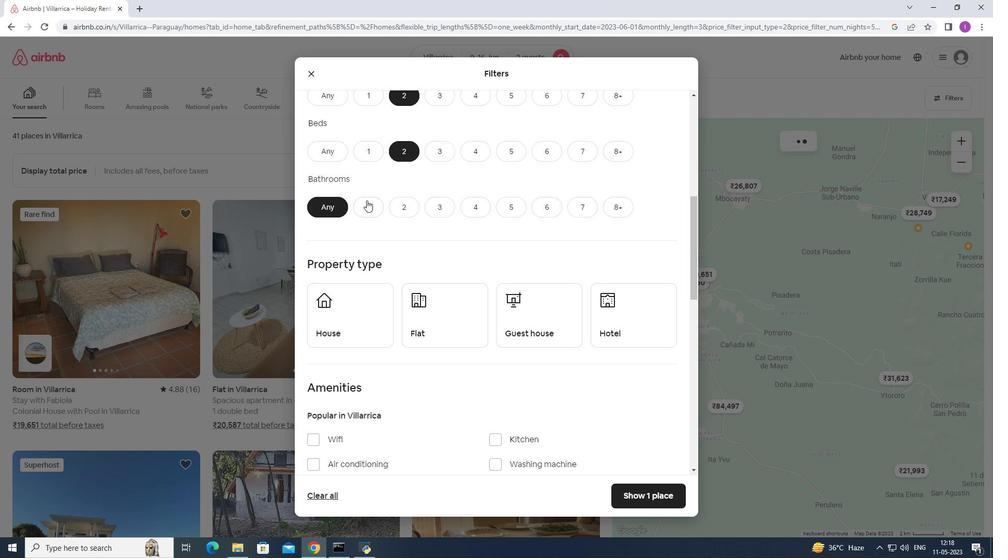 
Action: Mouse pressed left at (365, 203)
Screenshot: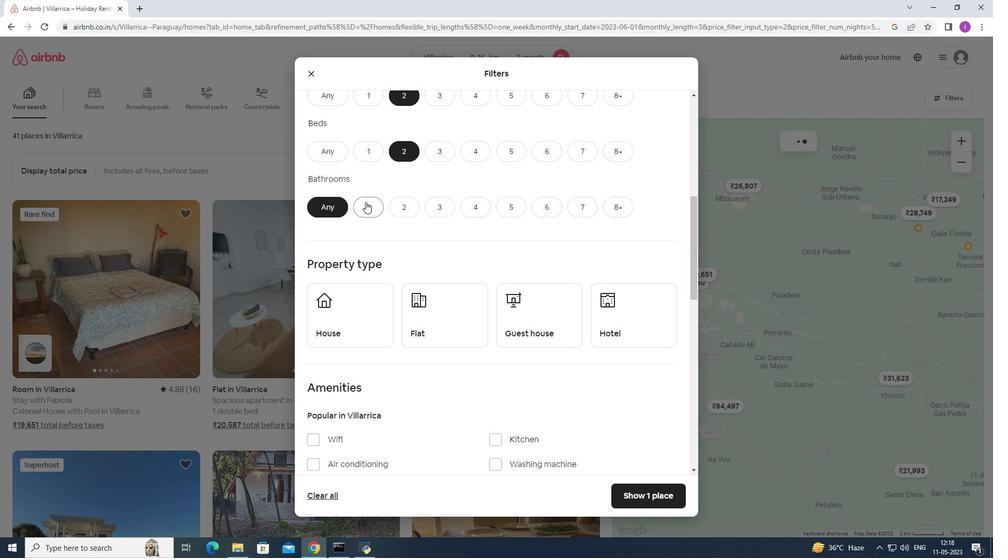 
Action: Mouse moved to (403, 256)
Screenshot: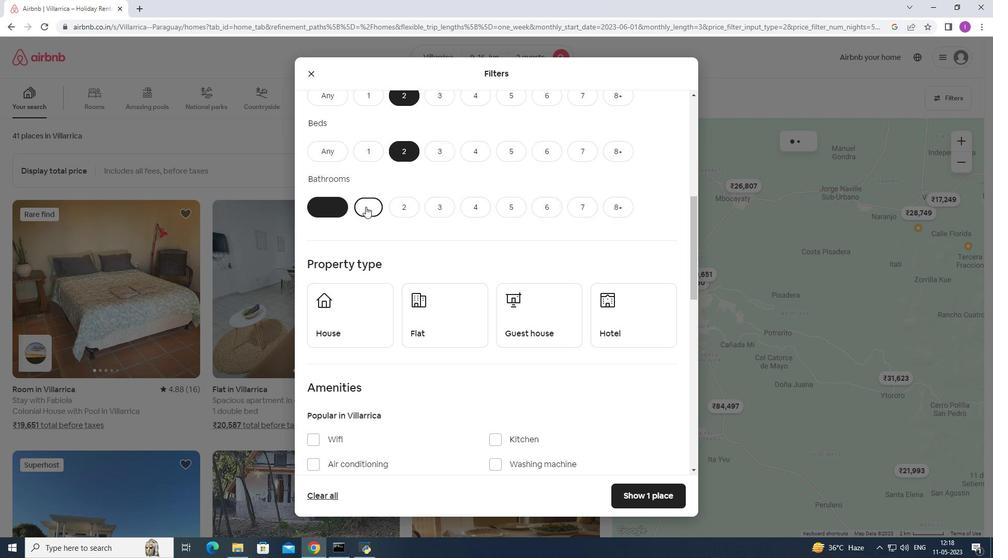
Action: Mouse scrolled (403, 255) with delta (0, 0)
Screenshot: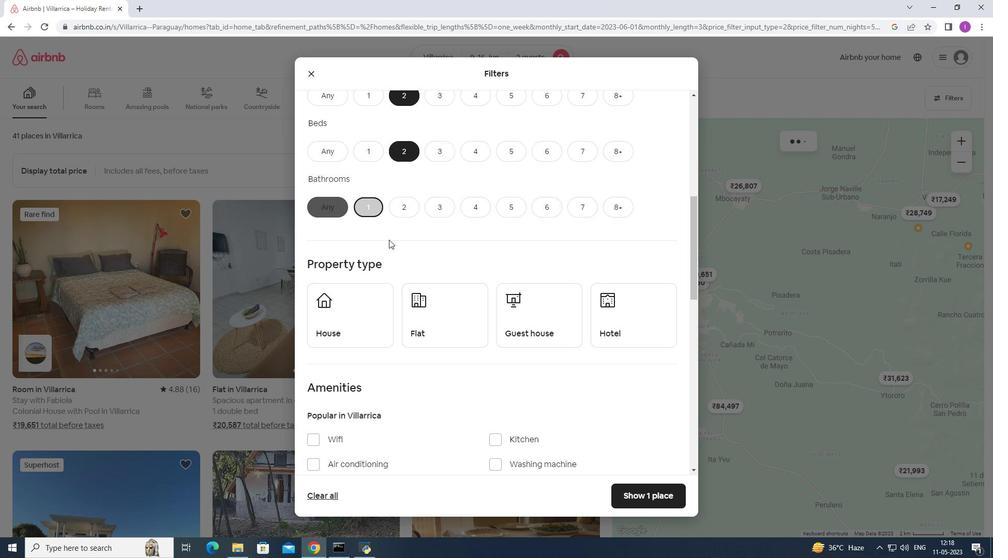 
Action: Mouse scrolled (403, 255) with delta (0, 0)
Screenshot: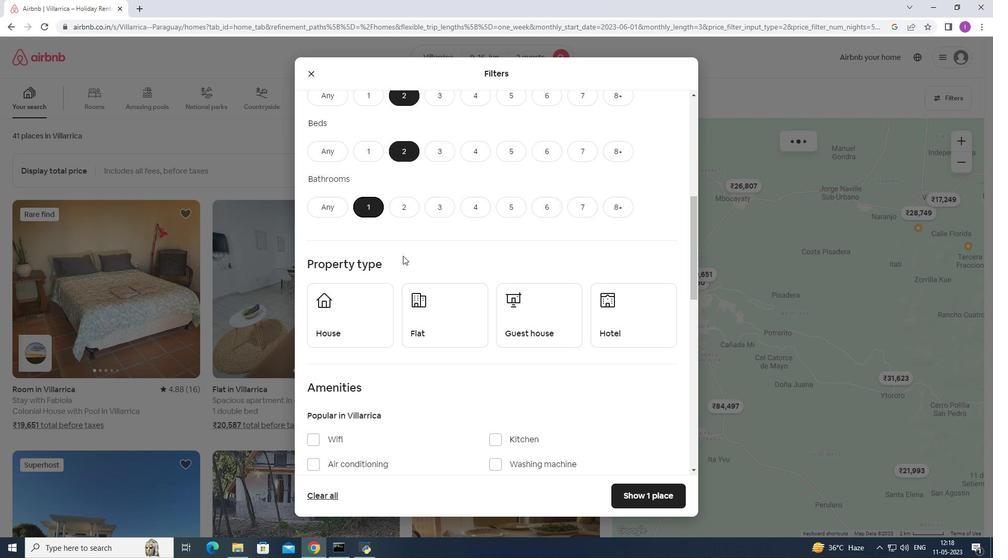 
Action: Mouse moved to (383, 230)
Screenshot: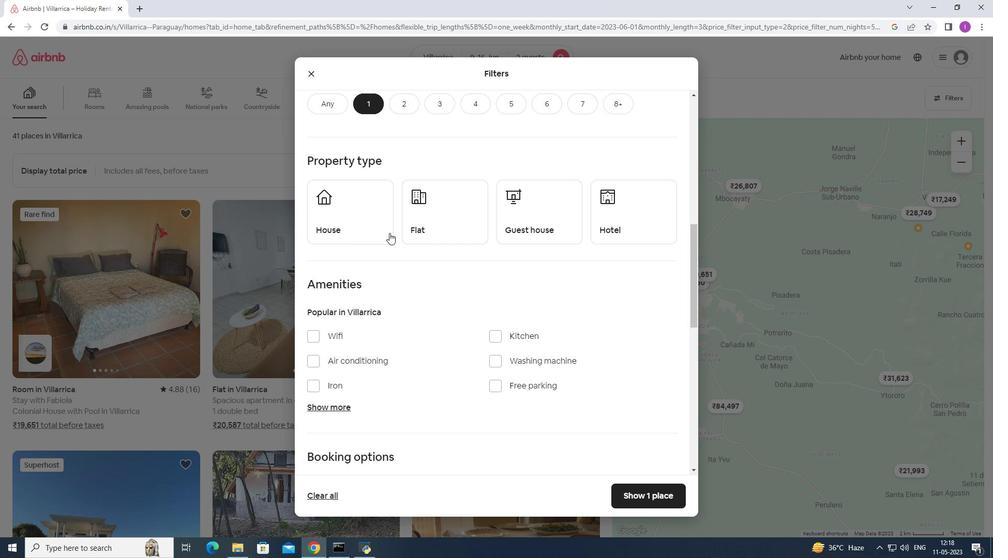 
Action: Mouse pressed left at (383, 230)
Screenshot: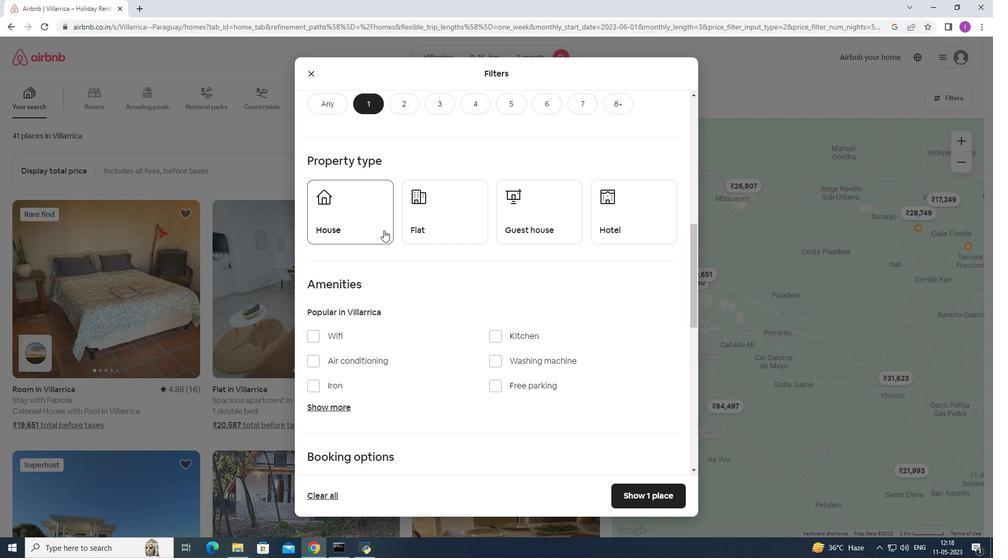 
Action: Mouse moved to (418, 221)
Screenshot: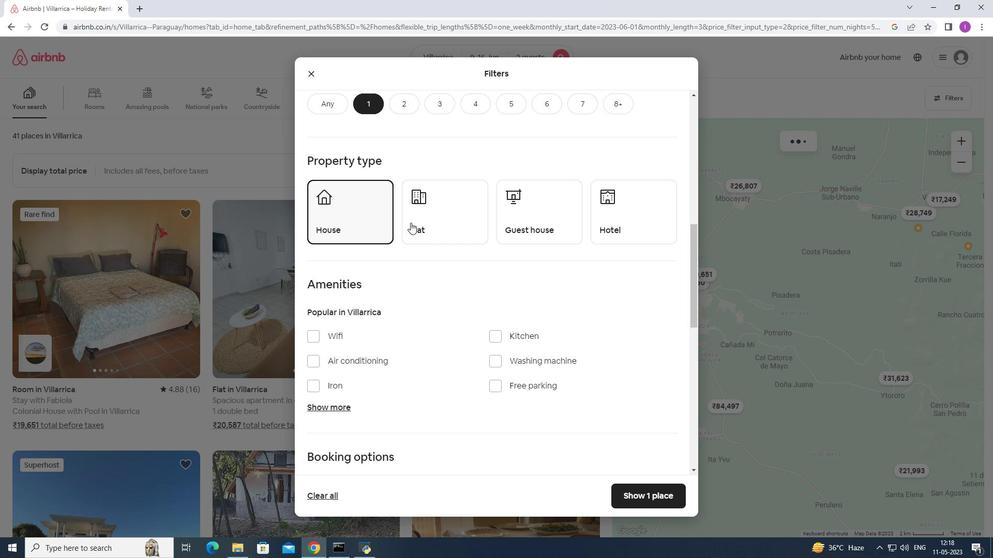 
Action: Mouse pressed left at (418, 221)
Screenshot: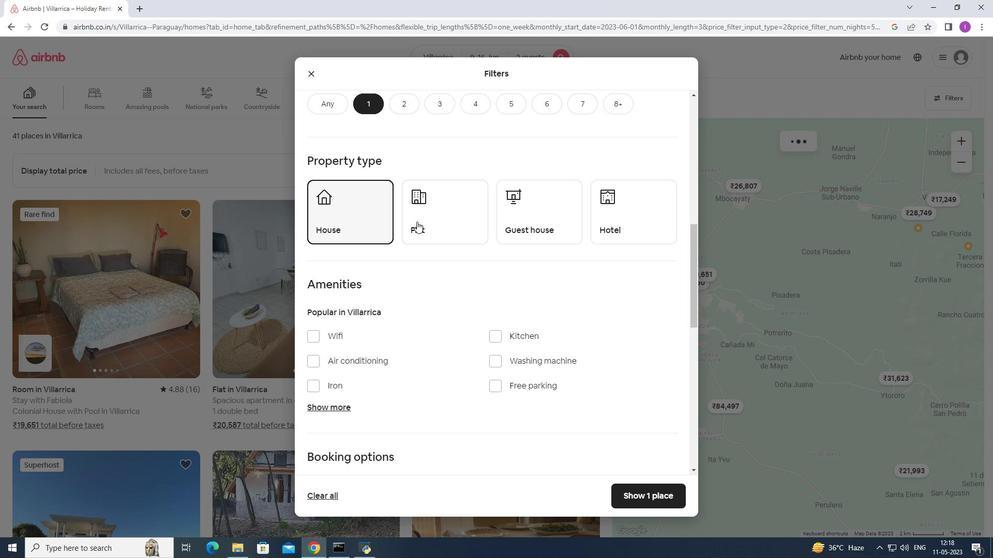 
Action: Mouse moved to (563, 230)
Screenshot: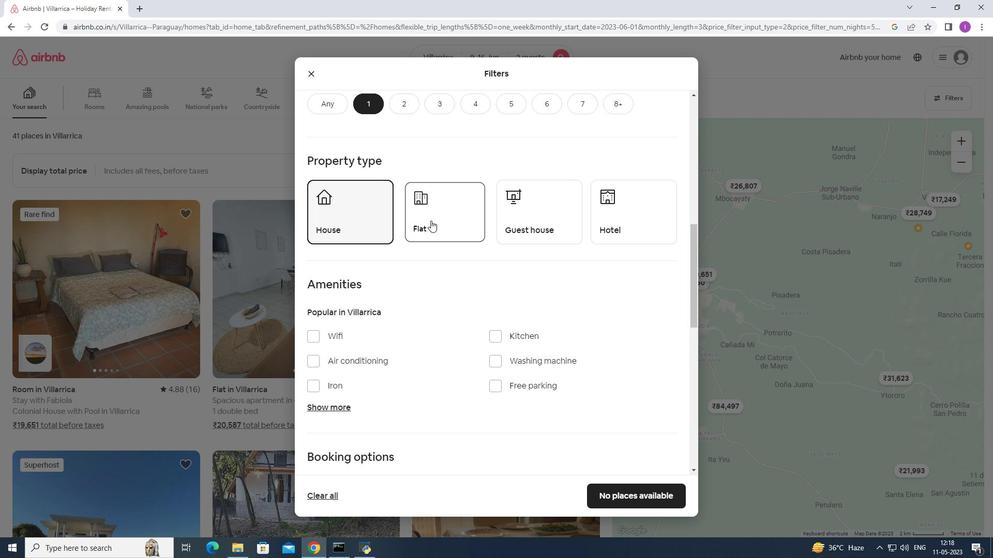 
Action: Mouse pressed left at (563, 230)
Screenshot: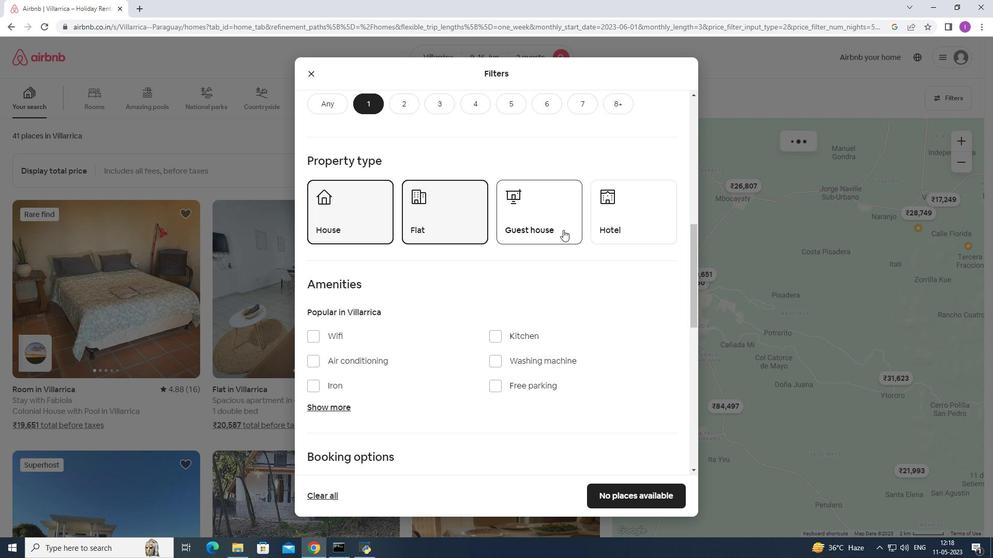 
Action: Mouse moved to (564, 231)
Screenshot: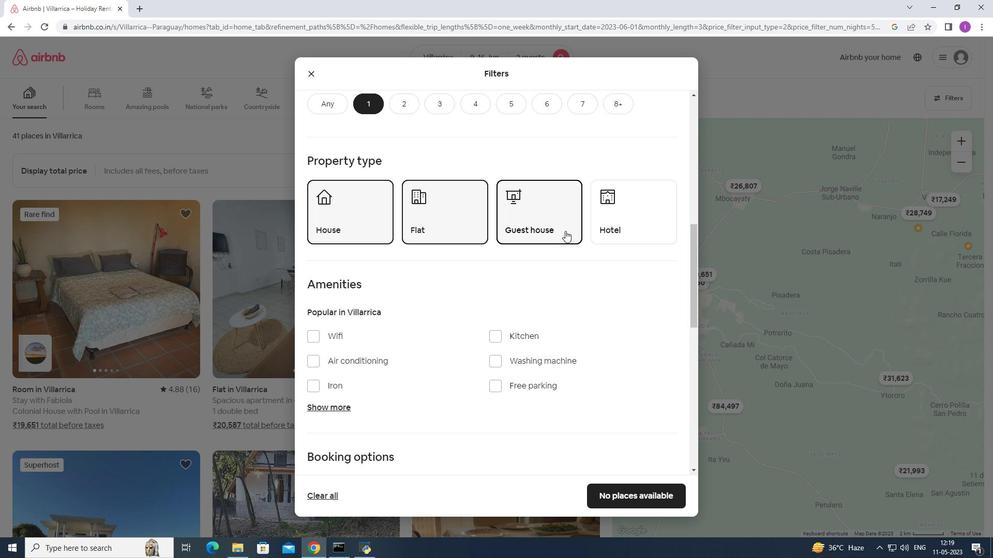 
Action: Mouse scrolled (564, 230) with delta (0, 0)
Screenshot: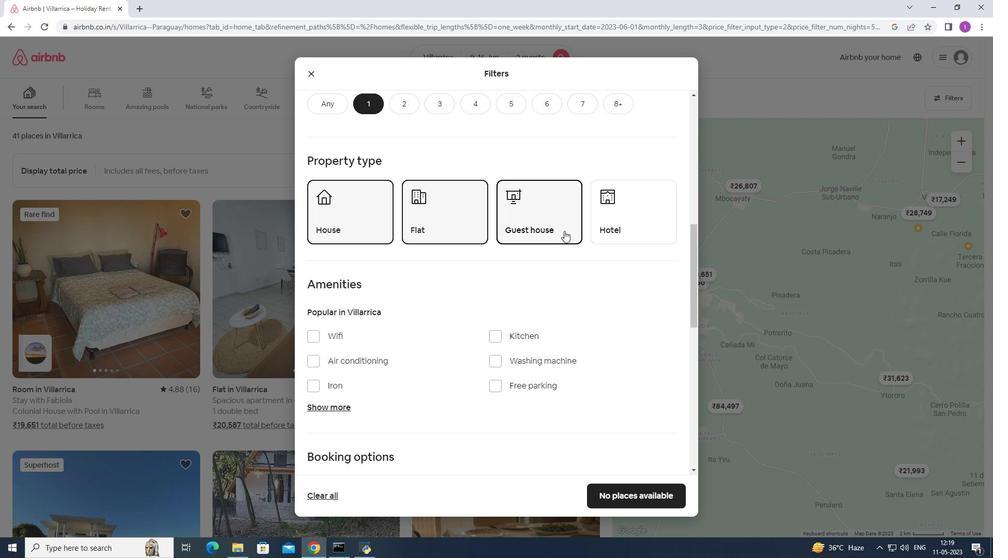 
Action: Mouse scrolled (564, 230) with delta (0, 0)
Screenshot: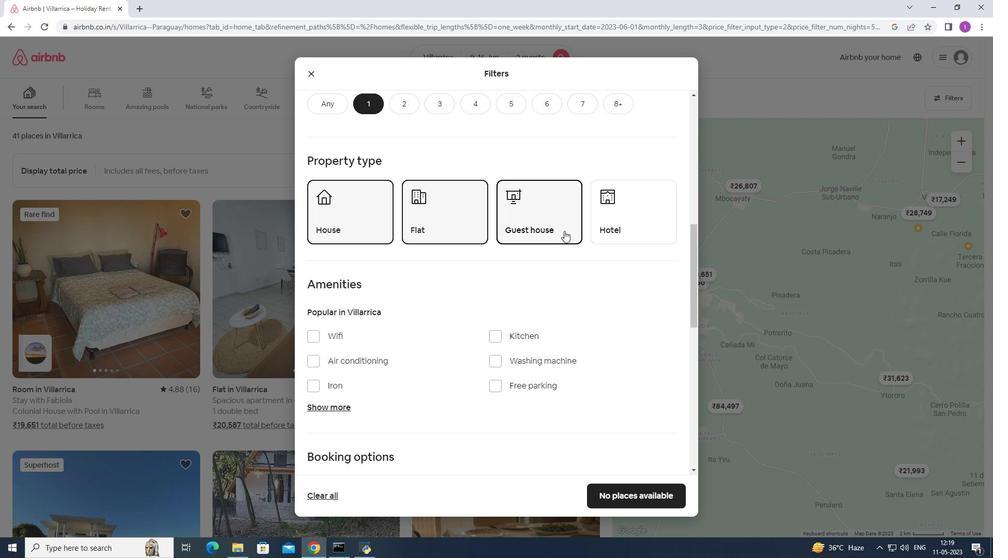 
Action: Mouse moved to (376, 286)
Screenshot: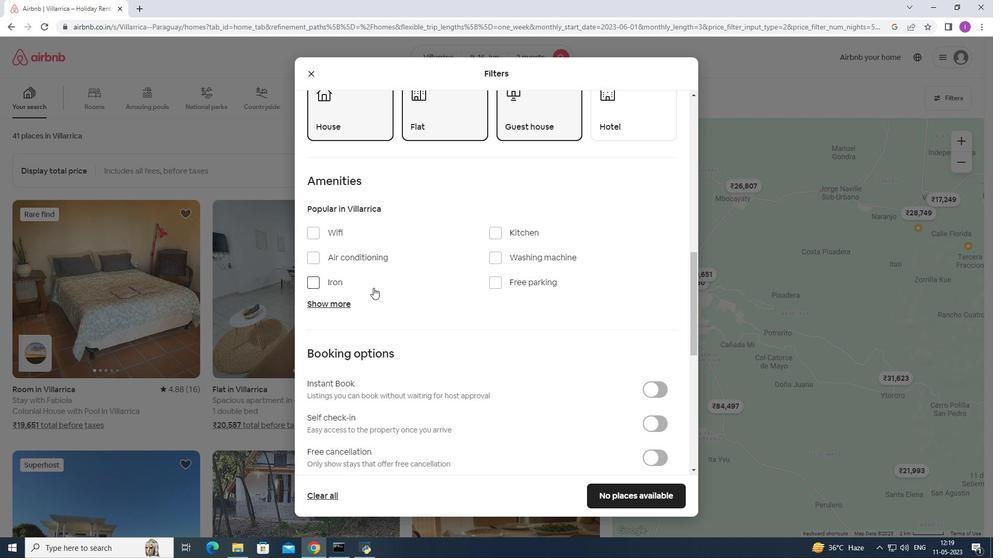 
Action: Mouse scrolled (376, 286) with delta (0, 0)
Screenshot: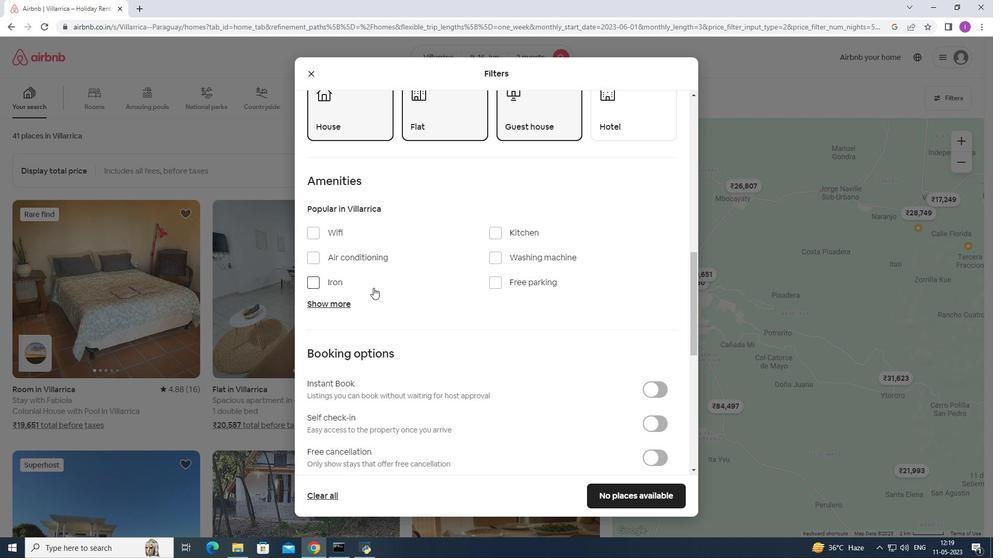 
Action: Mouse moved to (378, 286)
Screenshot: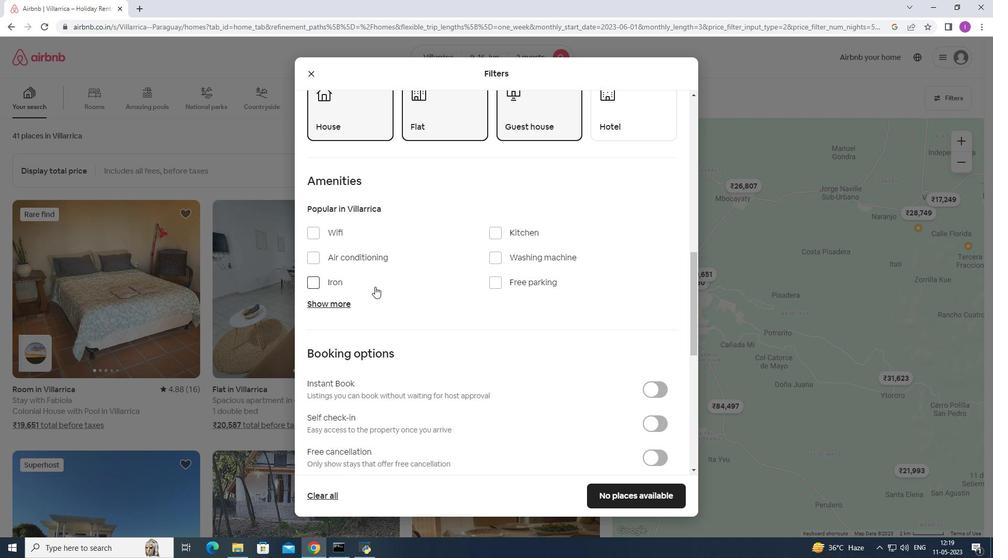 
Action: Mouse scrolled (378, 286) with delta (0, 0)
Screenshot: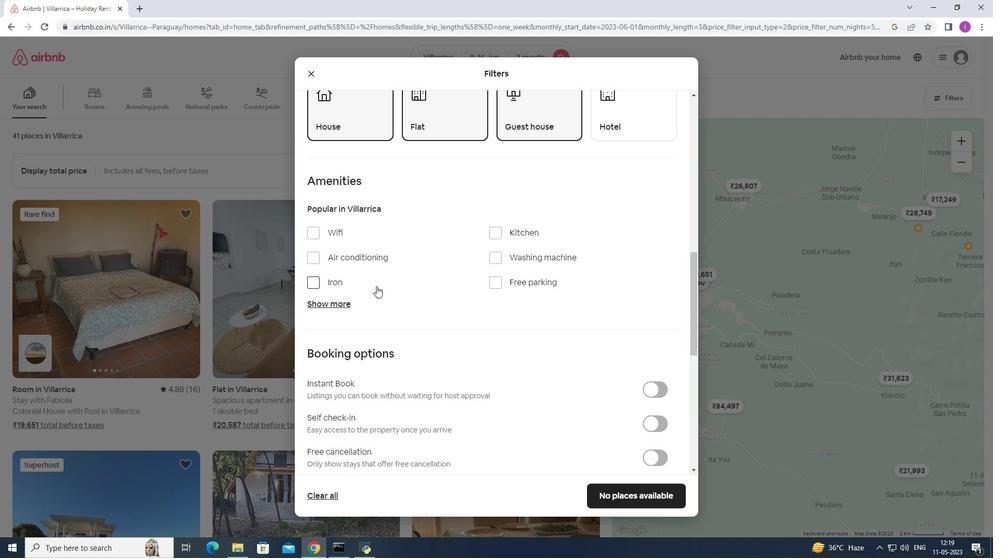 
Action: Mouse moved to (651, 321)
Screenshot: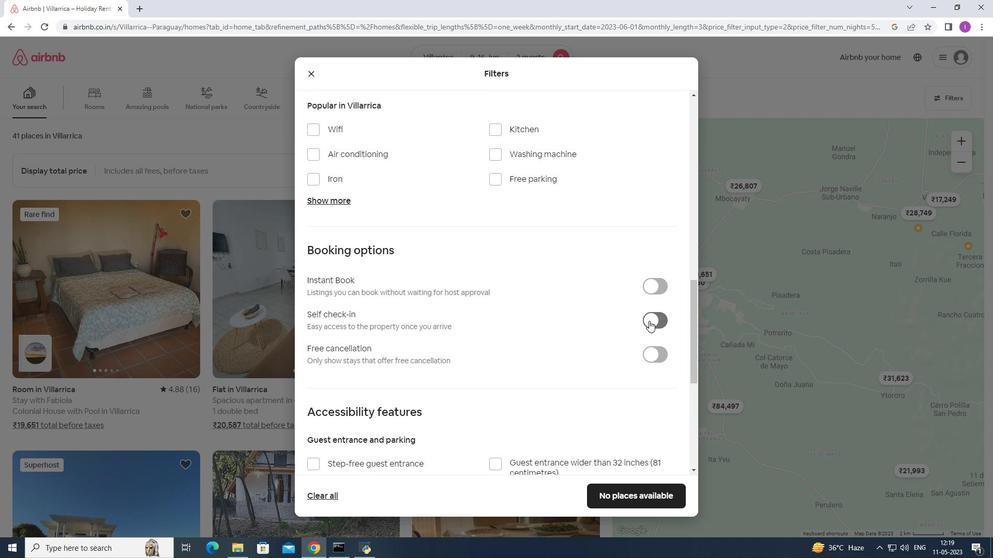 
Action: Mouse pressed left at (651, 321)
Screenshot: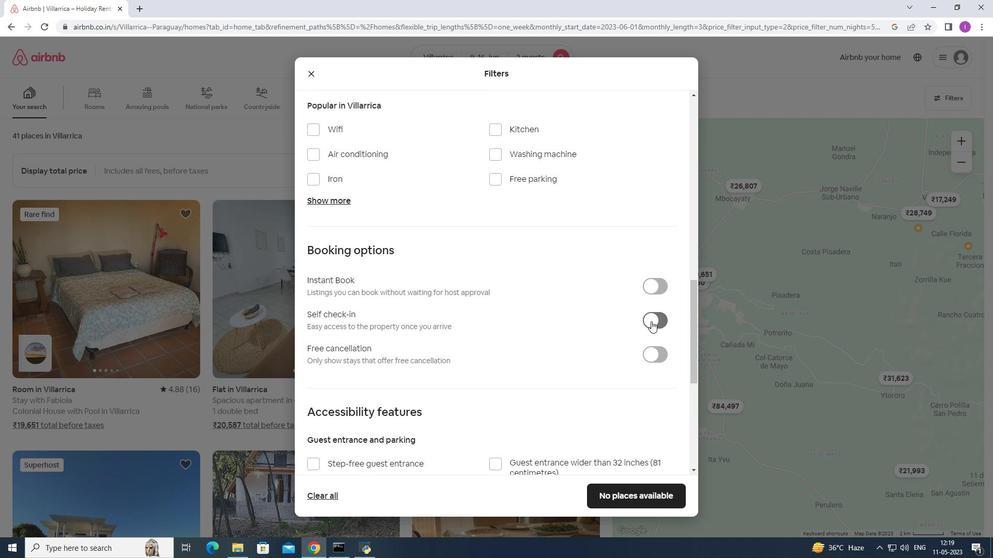 
Action: Mouse moved to (485, 380)
Screenshot: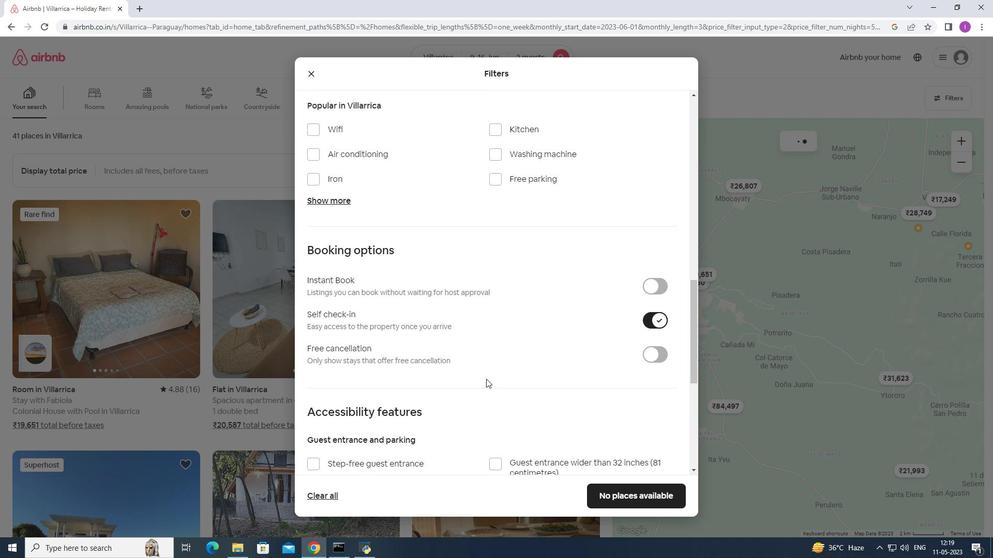 
Action: Mouse scrolled (485, 380) with delta (0, 0)
Screenshot: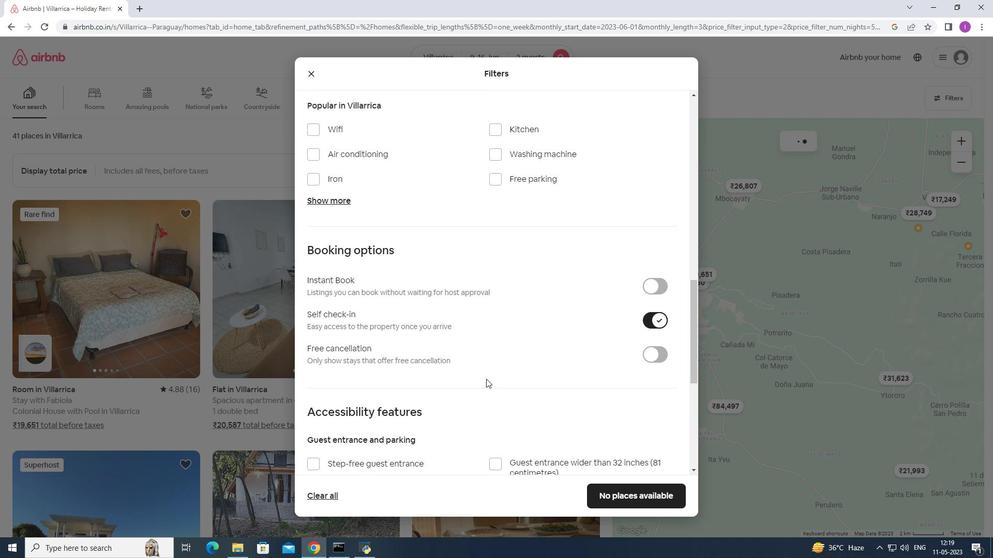 
Action: Mouse scrolled (485, 380) with delta (0, 0)
Screenshot: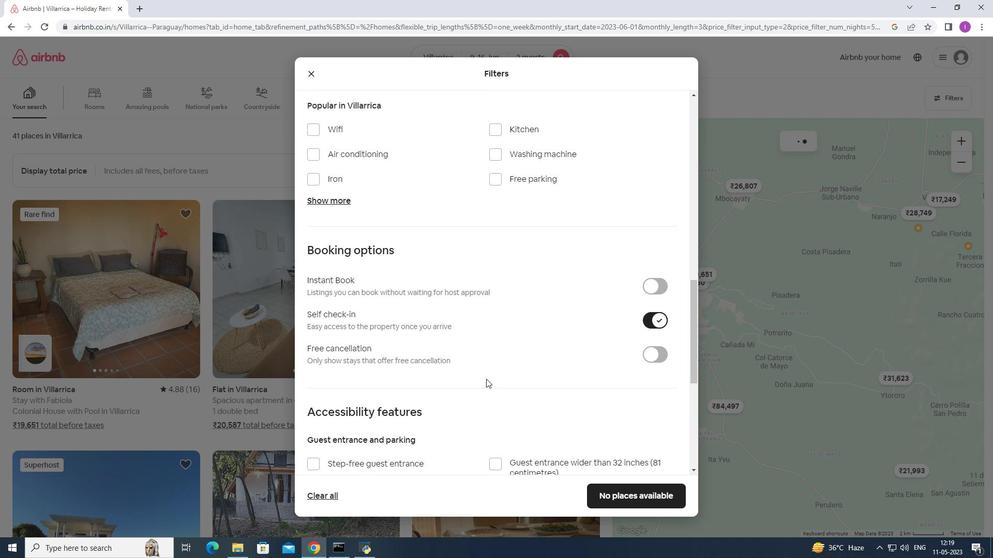 
Action: Mouse scrolled (485, 380) with delta (0, 0)
Screenshot: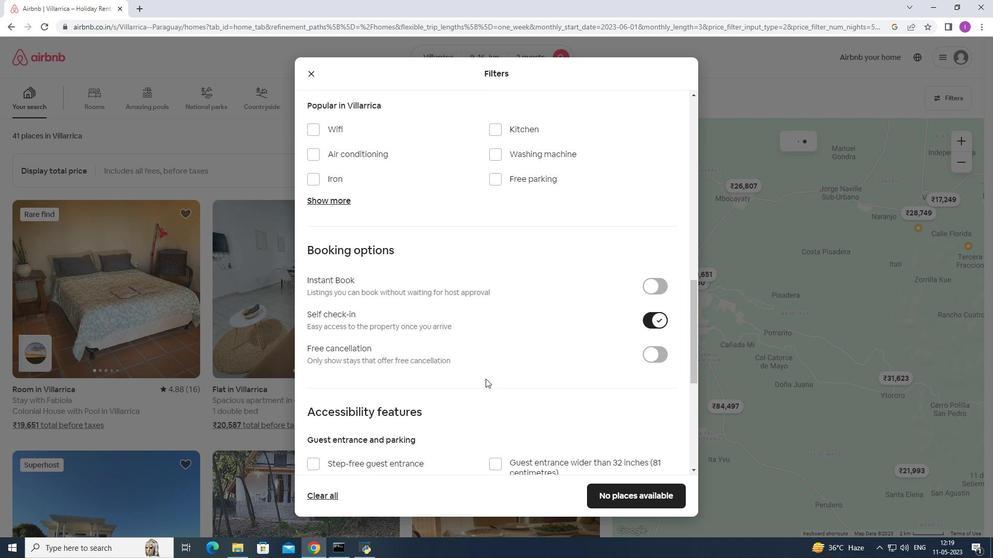 
Action: Mouse scrolled (485, 380) with delta (0, 0)
Screenshot: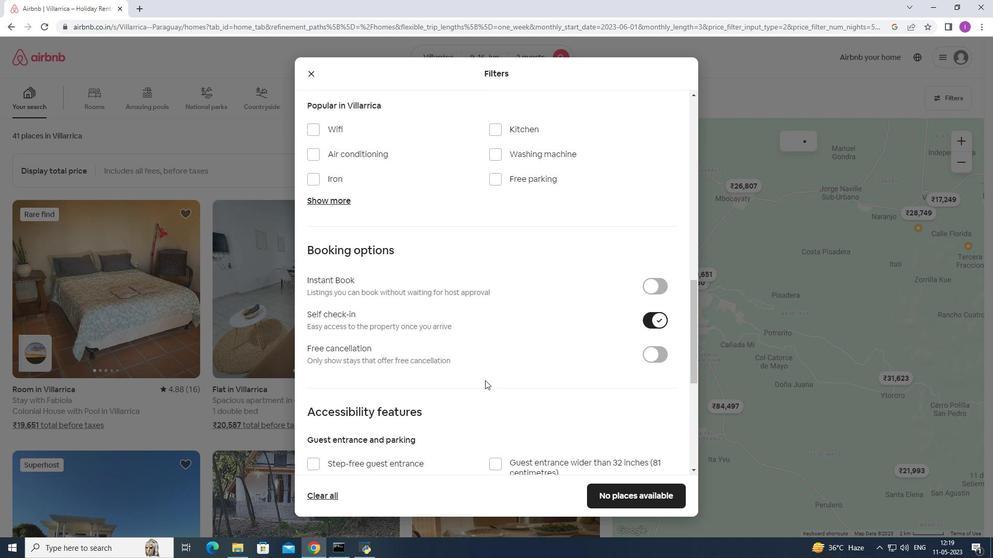 
Action: Mouse moved to (486, 378)
Screenshot: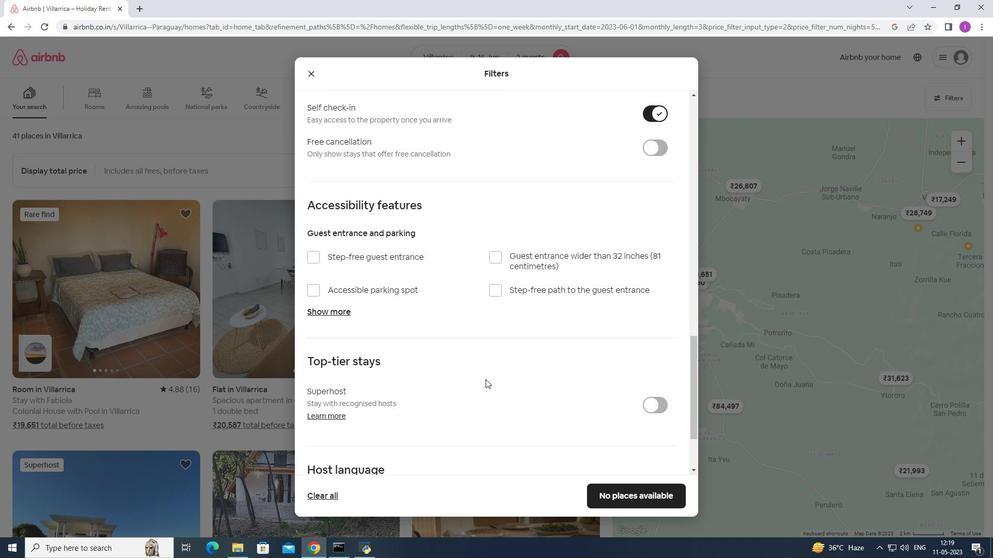 
Action: Mouse scrolled (486, 377) with delta (0, 0)
Screenshot: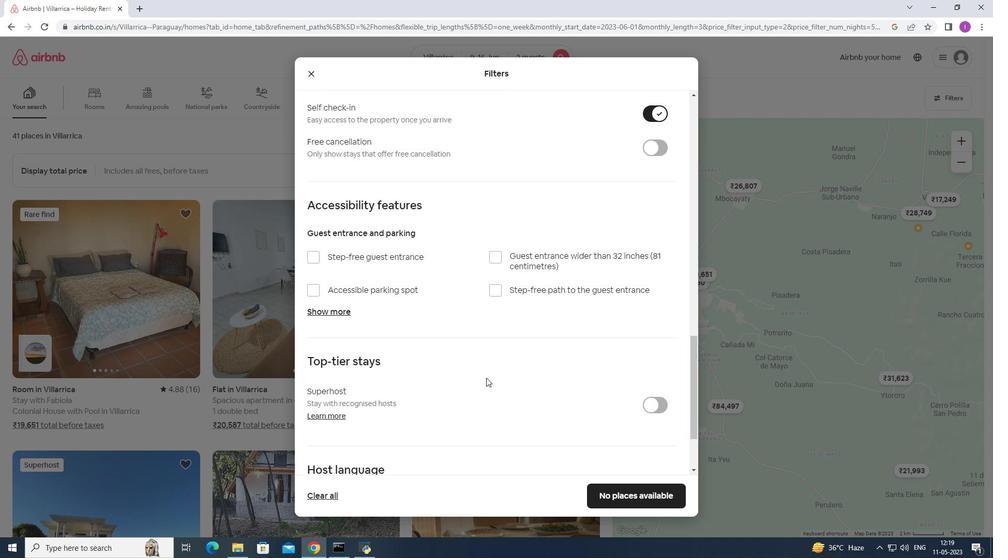 
Action: Mouse scrolled (486, 377) with delta (0, 0)
Screenshot: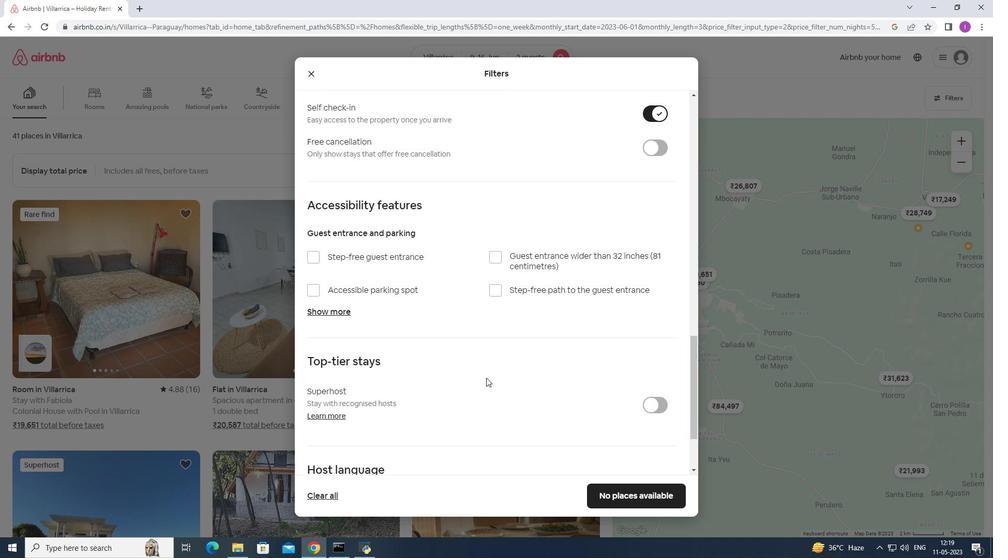 
Action: Mouse scrolled (486, 377) with delta (0, 0)
Screenshot: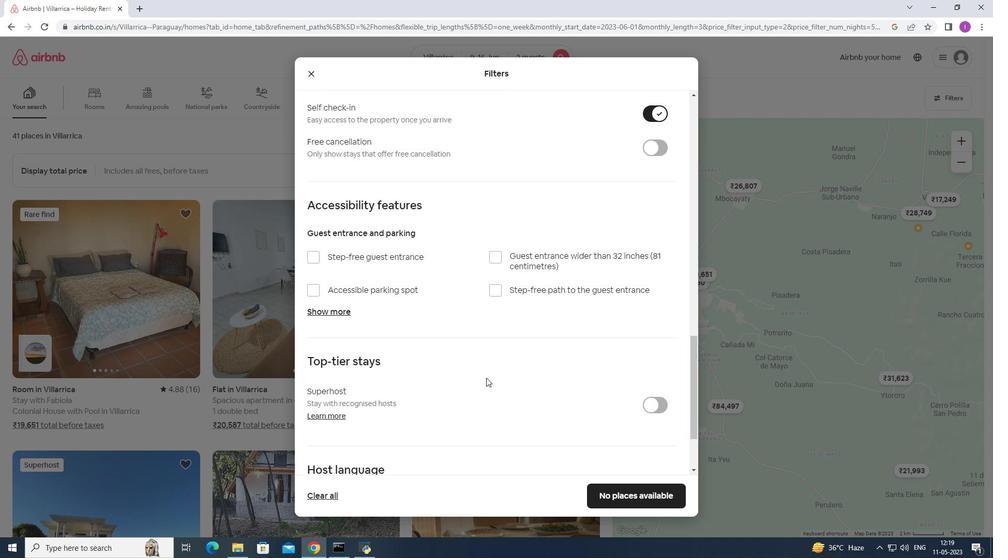 
Action: Mouse moved to (487, 377)
Screenshot: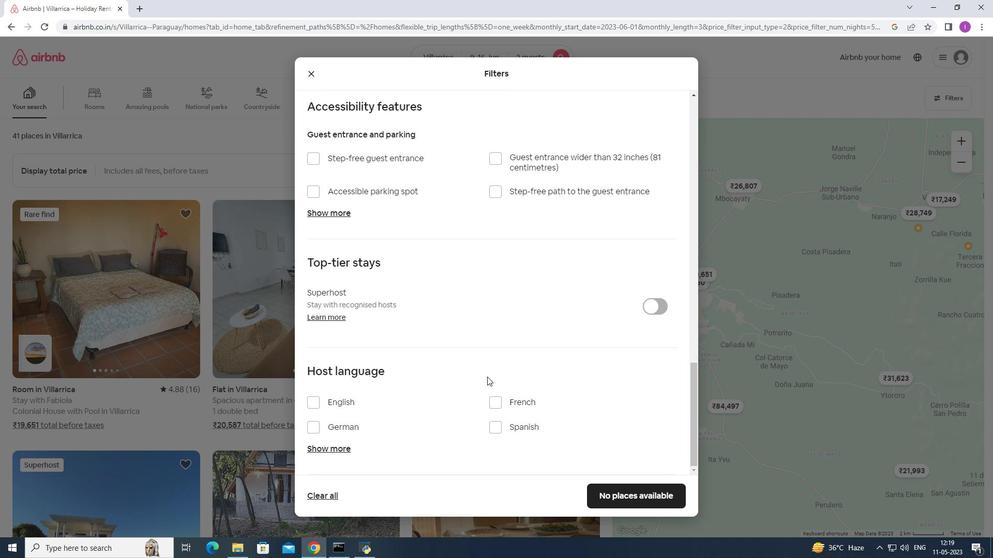 
Action: Mouse scrolled (487, 376) with delta (0, 0)
Screenshot: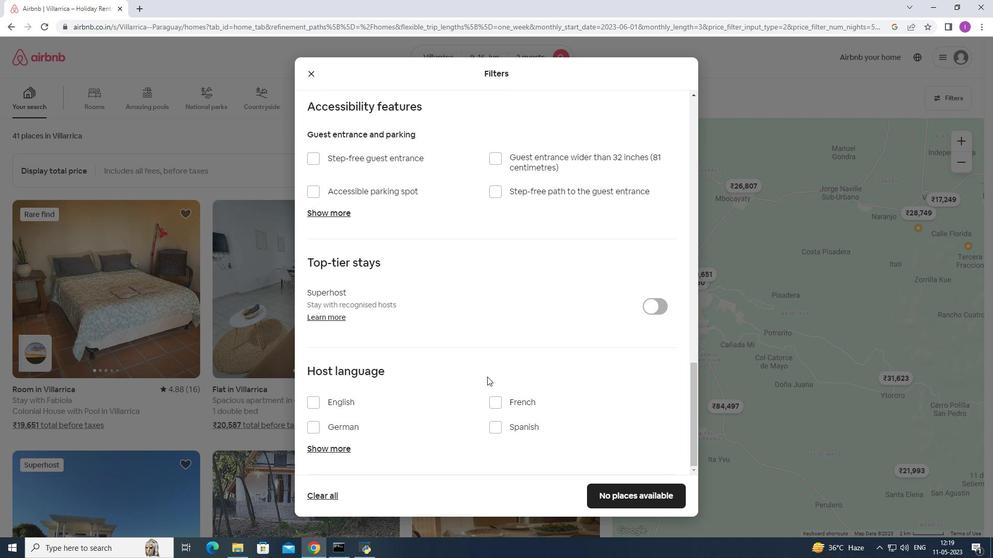 
Action: Mouse scrolled (487, 376) with delta (0, 0)
Screenshot: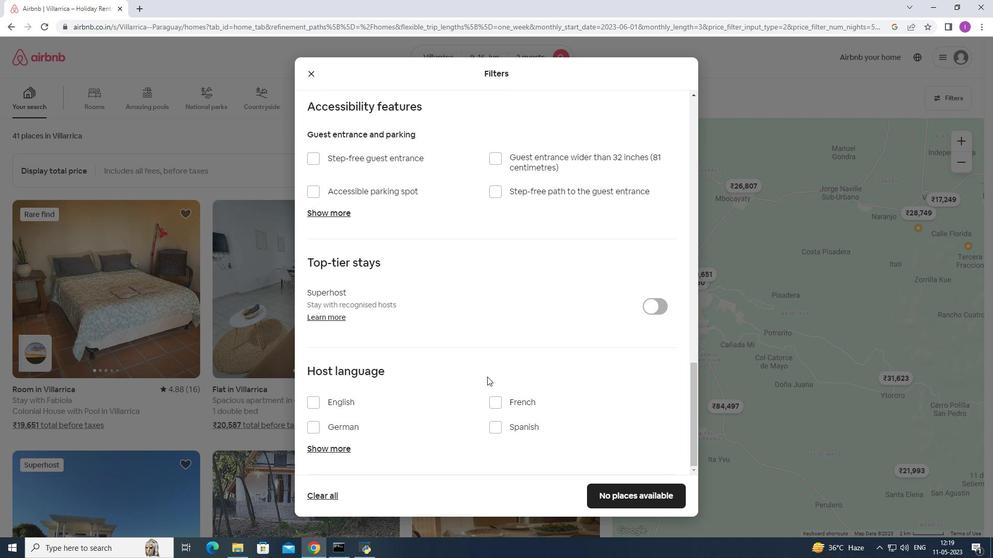 
Action: Mouse scrolled (487, 376) with delta (0, 0)
Screenshot: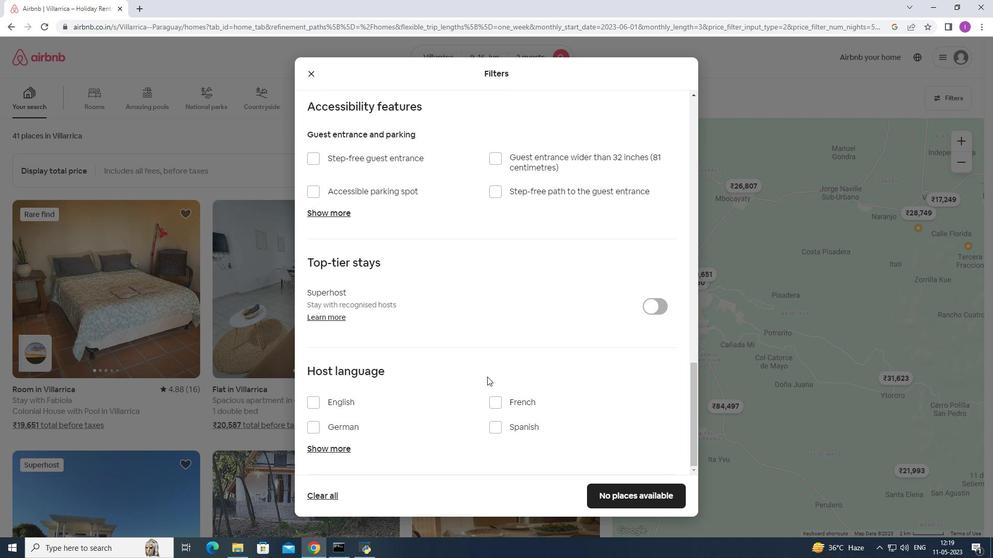
Action: Mouse scrolled (487, 376) with delta (0, 0)
Screenshot: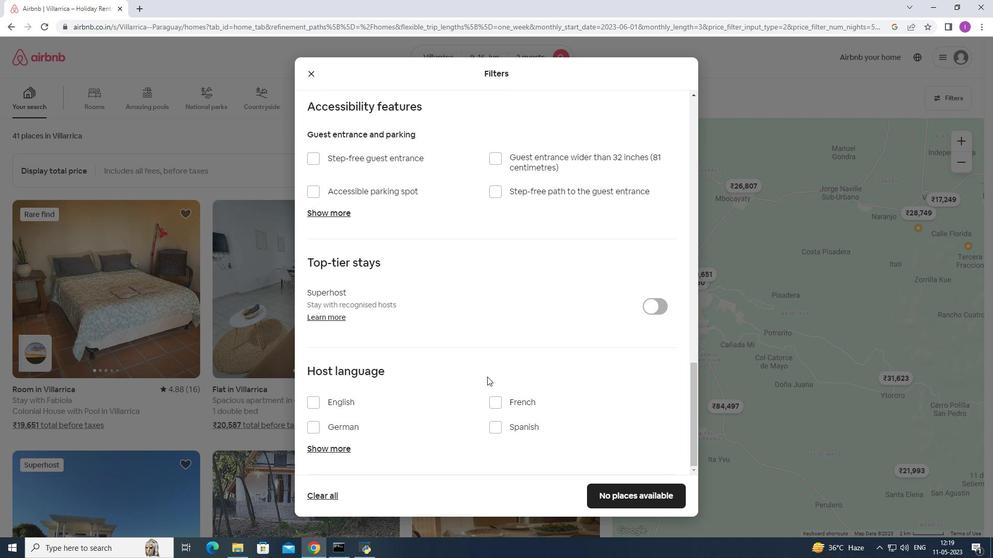 
Action: Mouse moved to (306, 404)
Screenshot: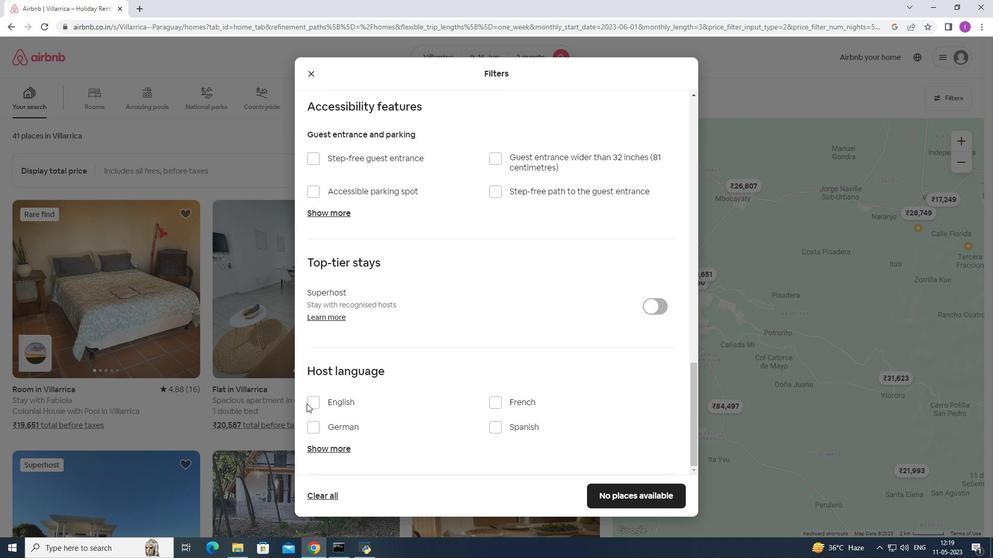 
Action: Mouse pressed left at (306, 404)
Screenshot: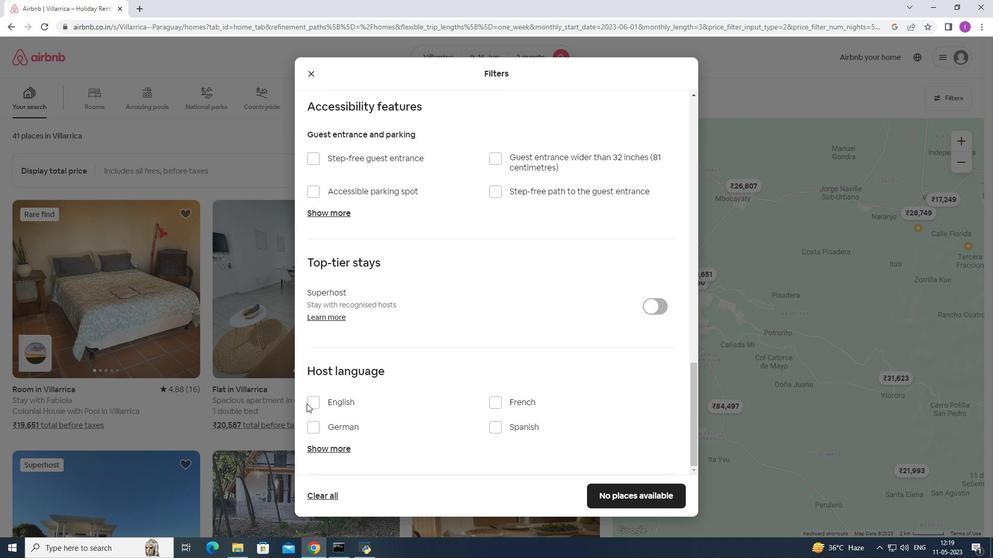 
Action: Mouse moved to (307, 402)
Screenshot: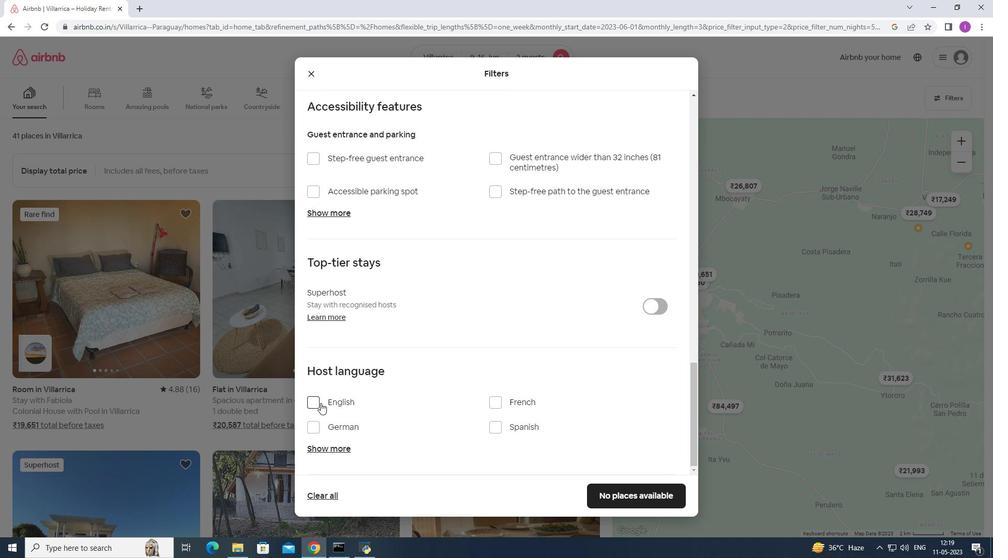 
Action: Mouse pressed left at (307, 402)
Screenshot: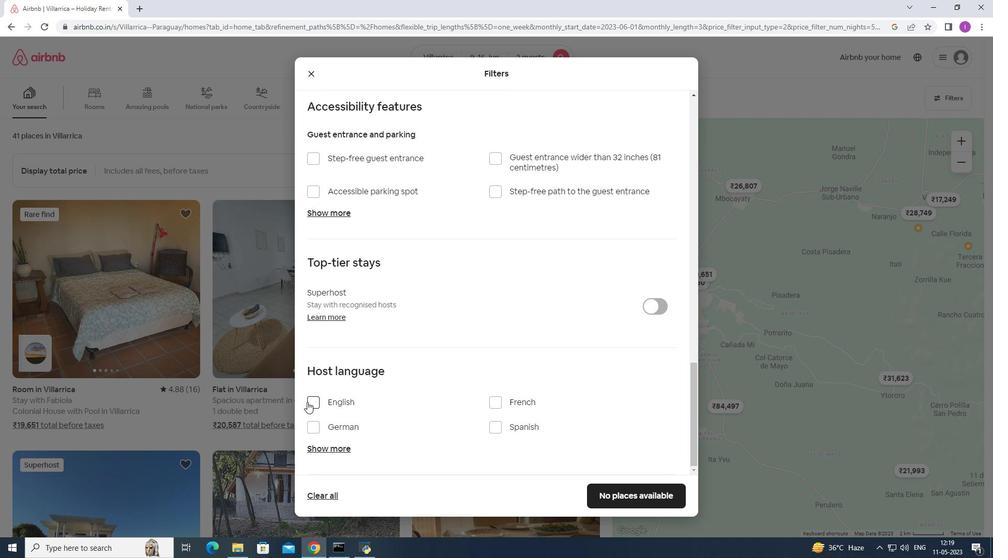 
Action: Mouse moved to (464, 431)
Screenshot: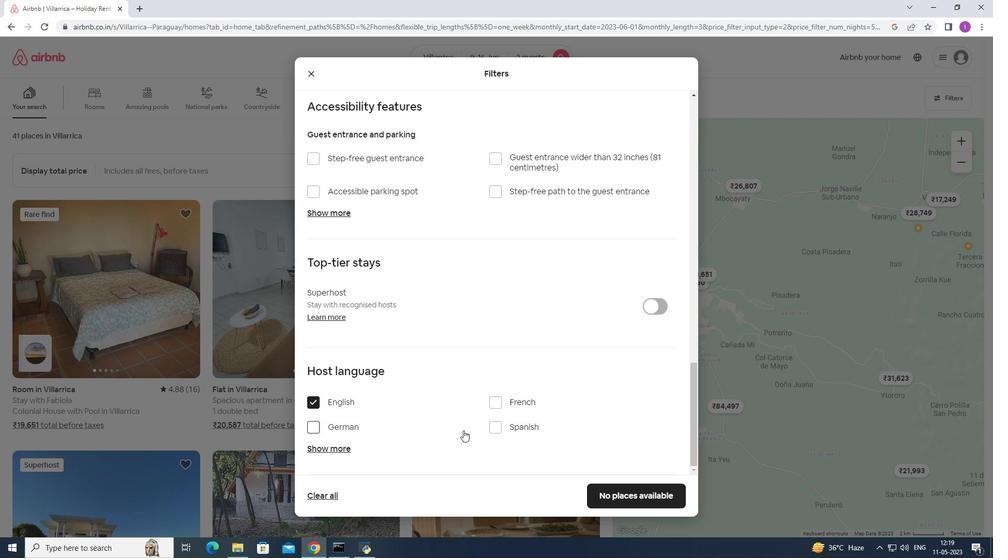 
Action: Mouse scrolled (464, 431) with delta (0, 0)
Screenshot: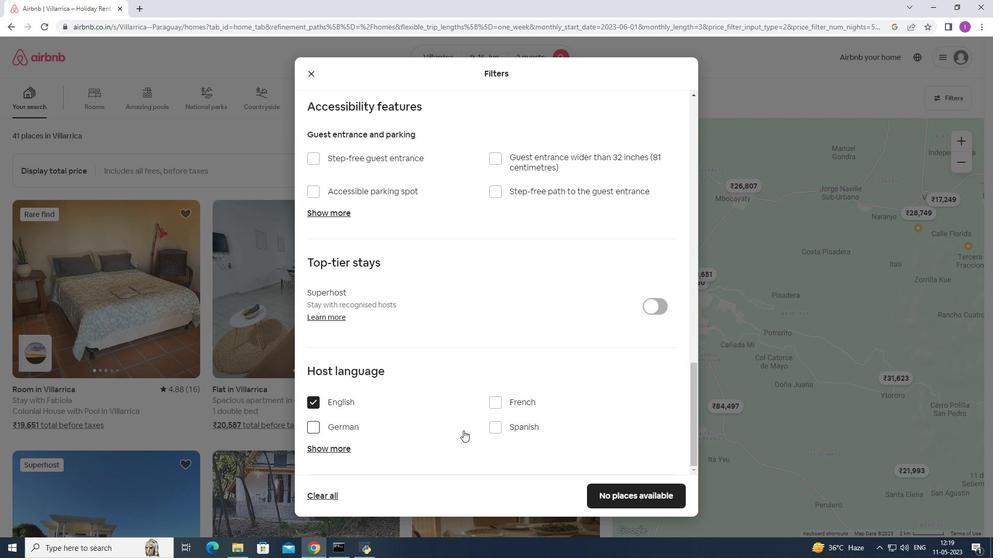 
Action: Mouse scrolled (464, 431) with delta (0, 0)
Screenshot: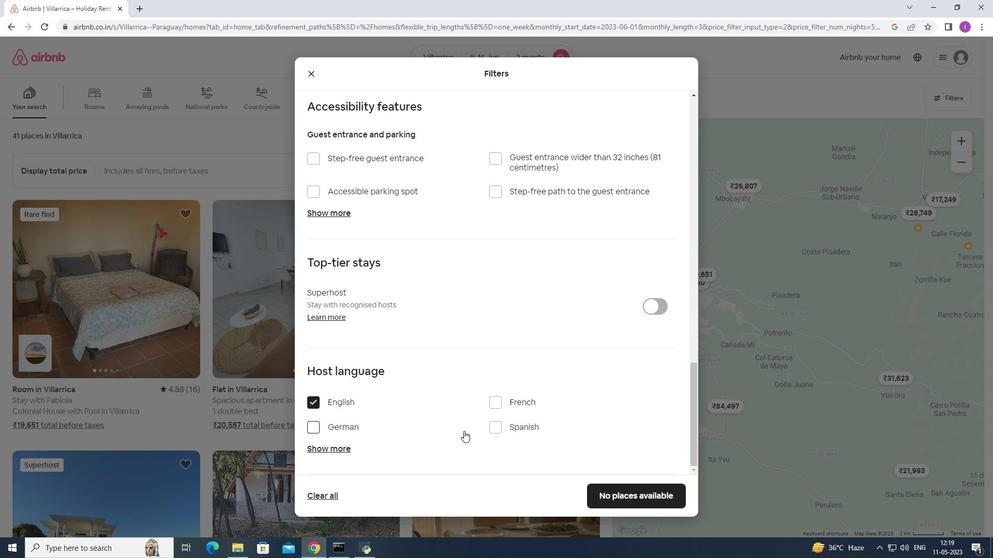 
Action: Mouse scrolled (464, 431) with delta (0, 0)
Screenshot: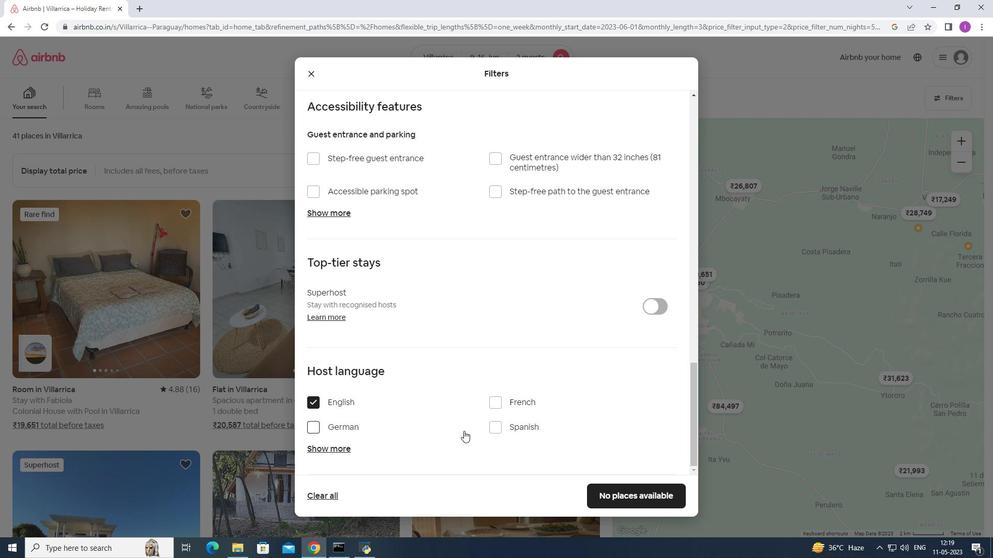 
Action: Mouse moved to (596, 492)
Screenshot: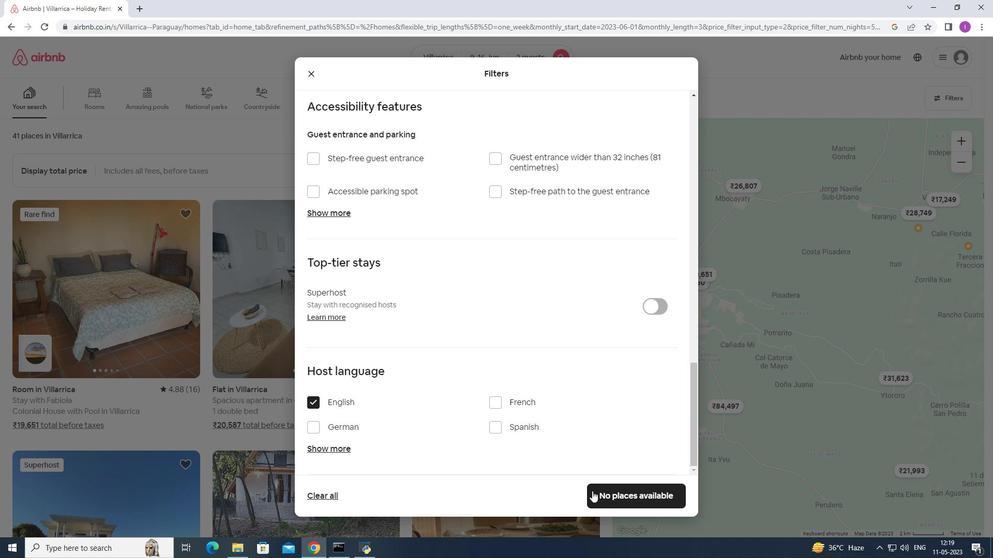 
Action: Mouse pressed left at (596, 492)
Screenshot: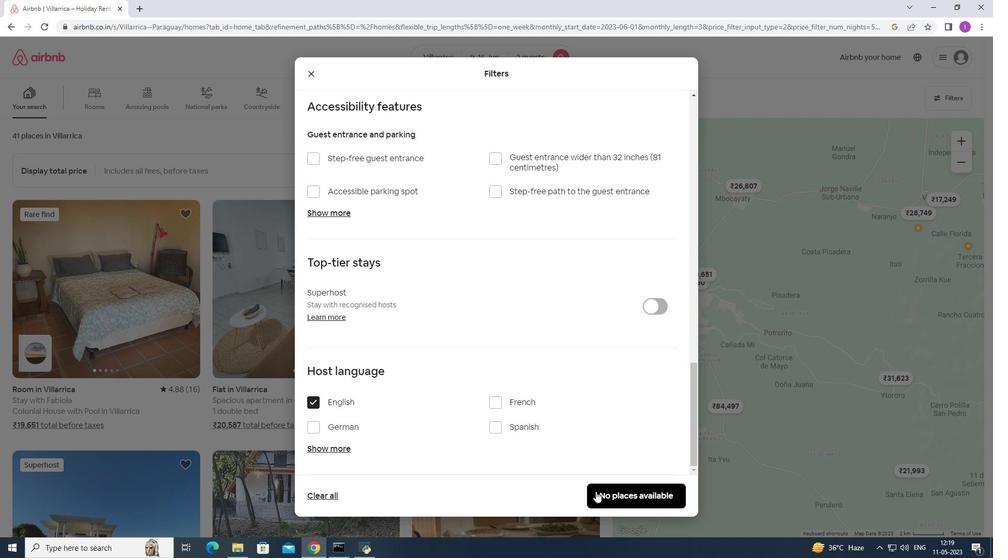 
Action: Mouse moved to (589, 522)
Screenshot: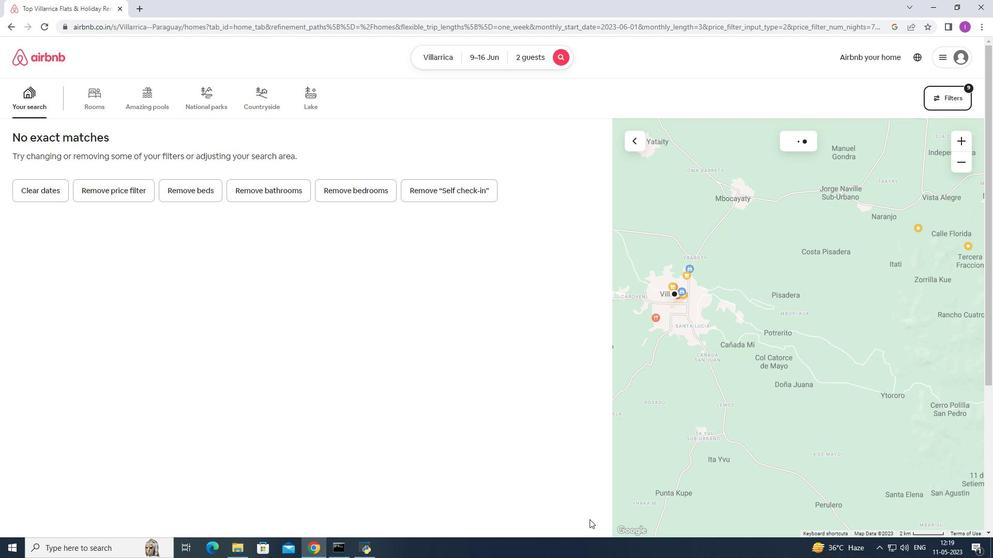 
